 Task: Create a due date automation trigger when advanced on, on the monday of the week before a card is due add dates due in in more than 1 days at 11:00 AM.
Action: Mouse moved to (1128, 85)
Screenshot: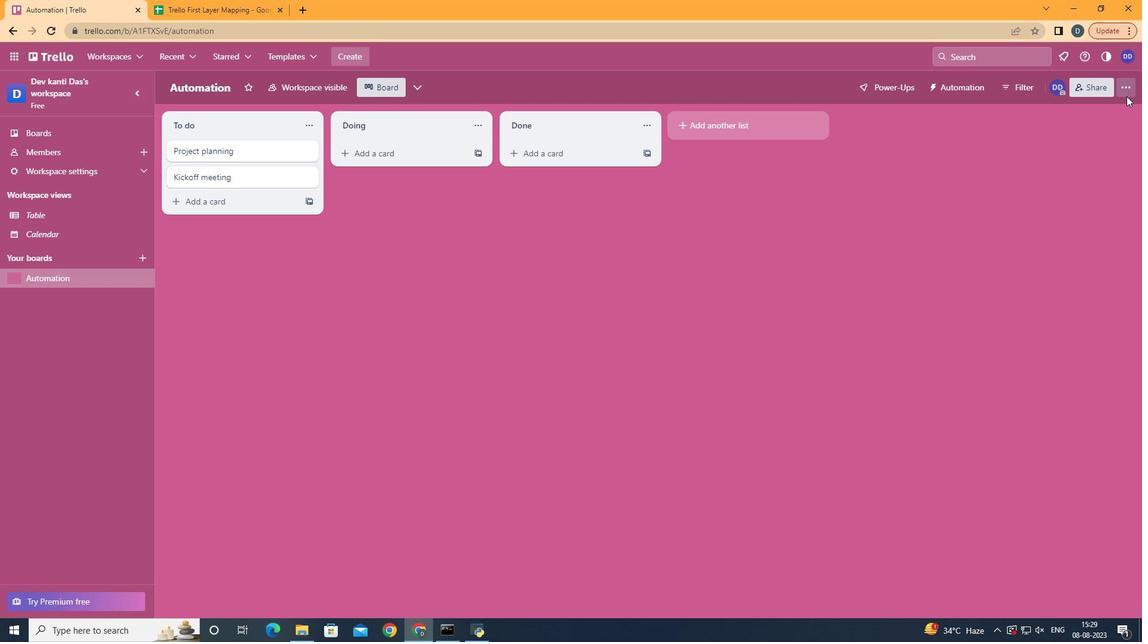 
Action: Mouse pressed left at (1128, 85)
Screenshot: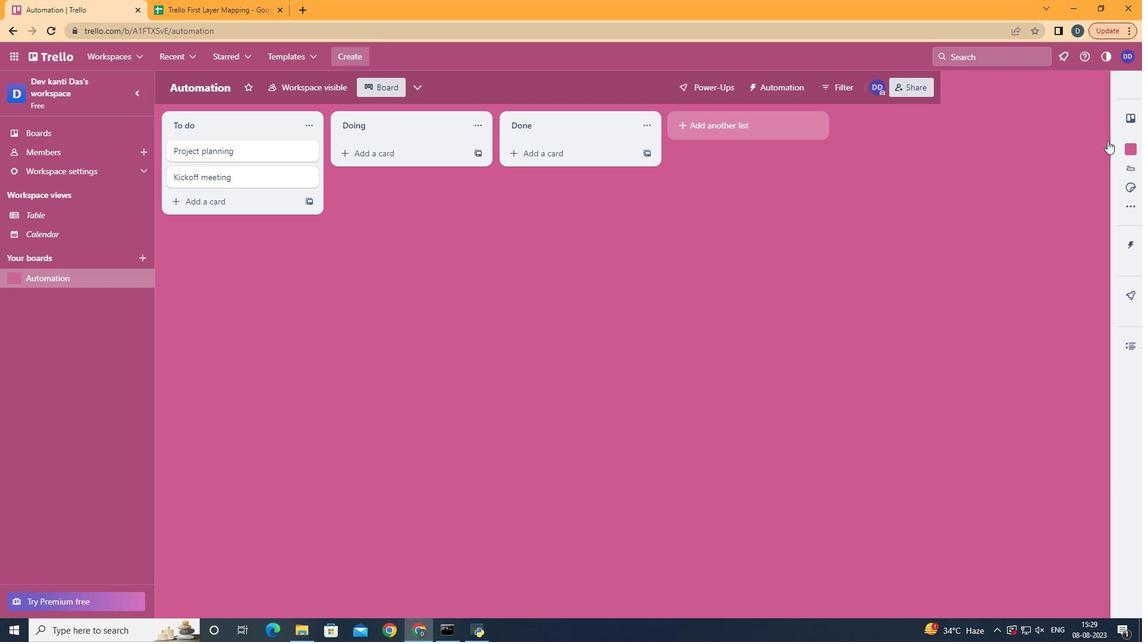 
Action: Mouse moved to (1040, 267)
Screenshot: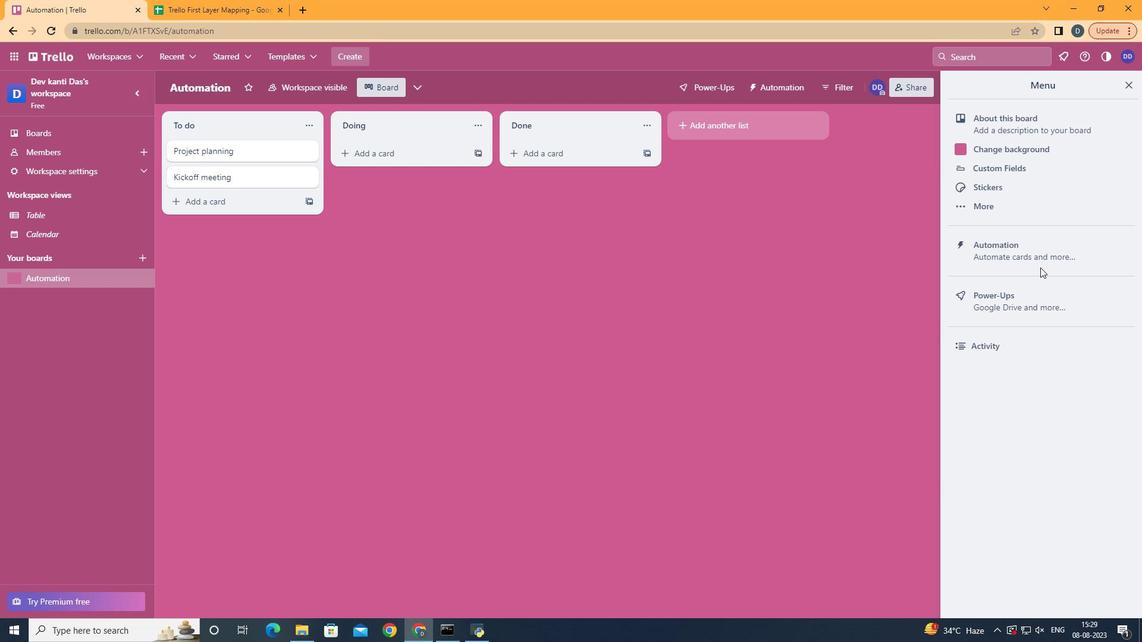 
Action: Mouse pressed left at (1040, 267)
Screenshot: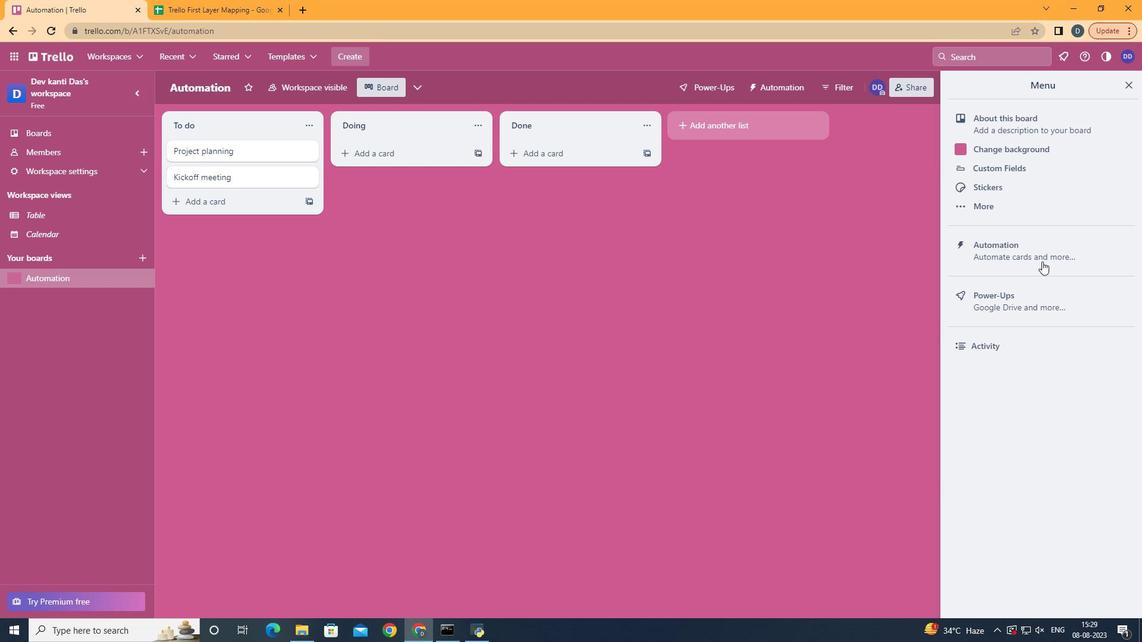 
Action: Mouse moved to (1044, 255)
Screenshot: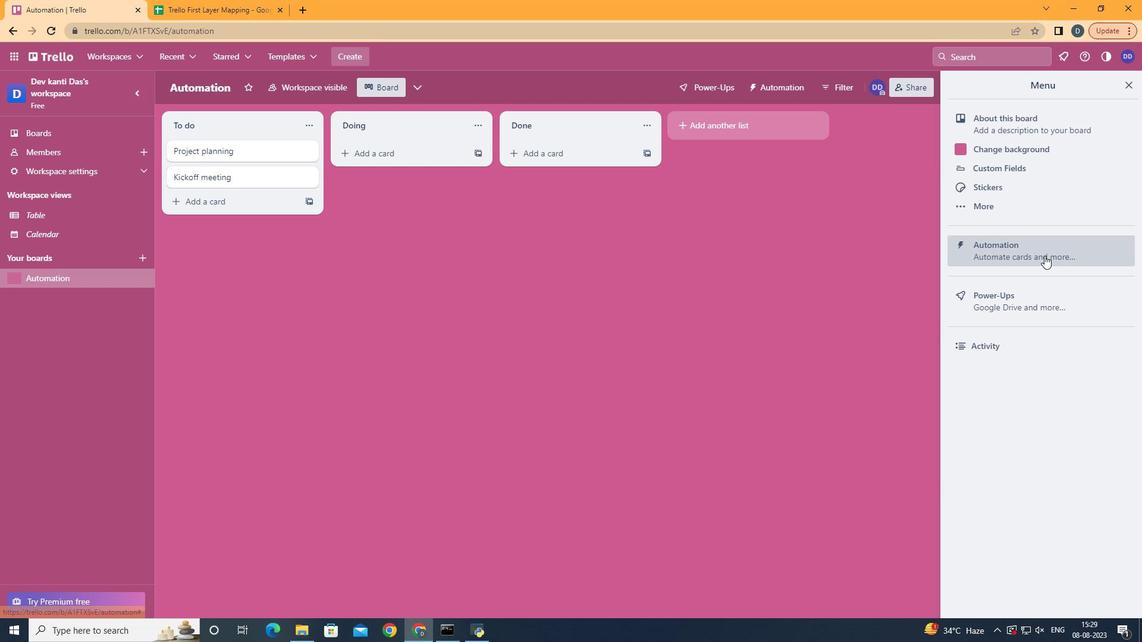 
Action: Mouse pressed left at (1044, 255)
Screenshot: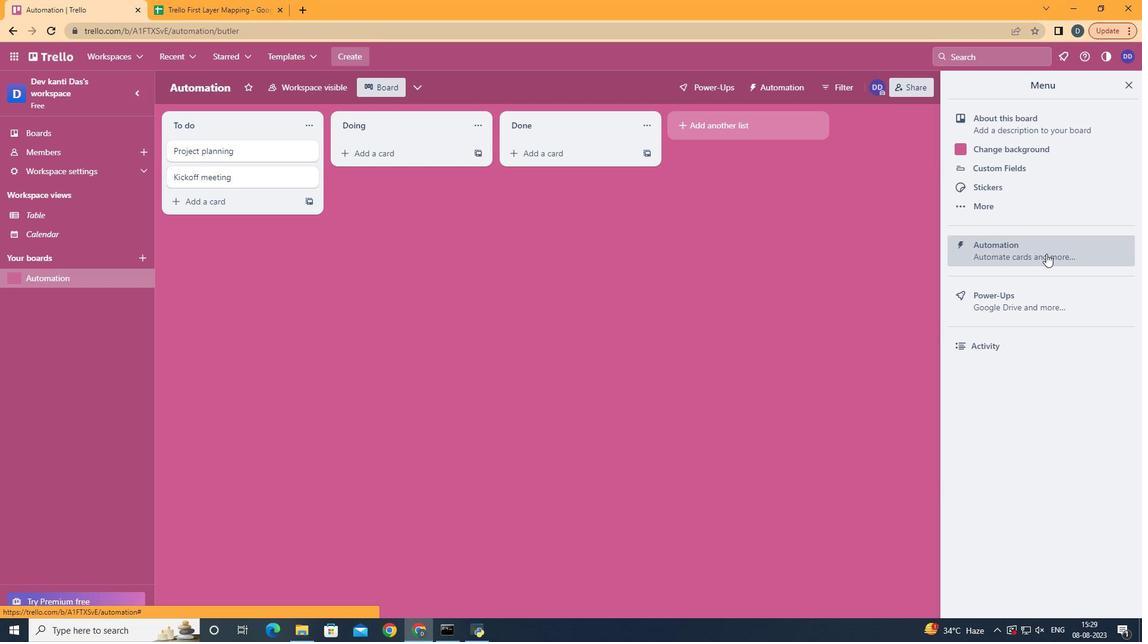 
Action: Mouse moved to (210, 237)
Screenshot: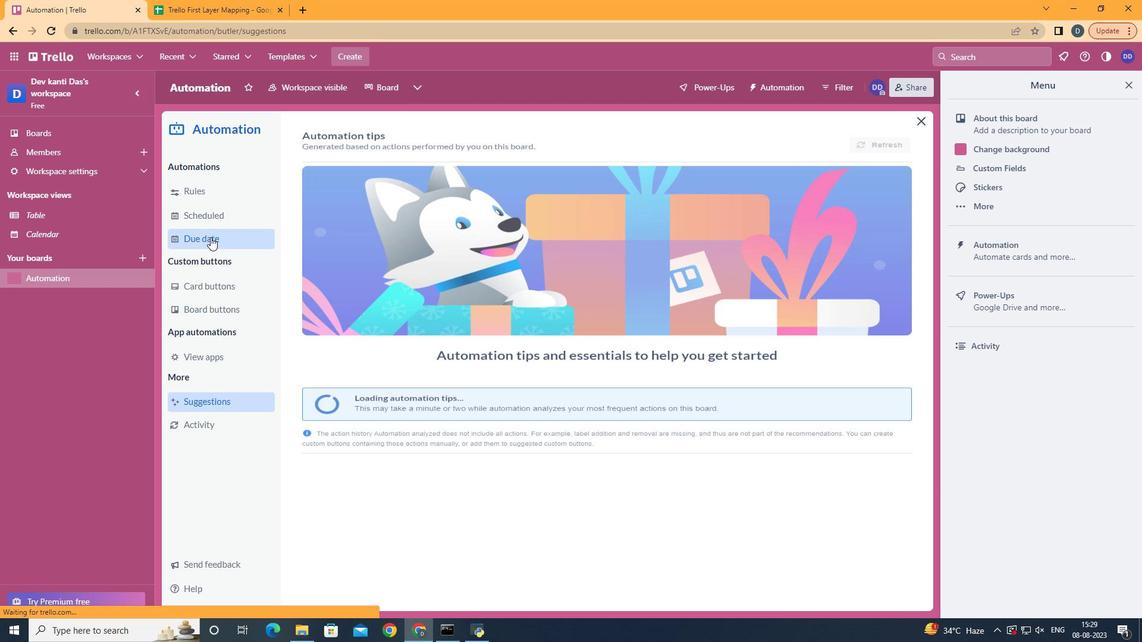 
Action: Mouse pressed left at (210, 237)
Screenshot: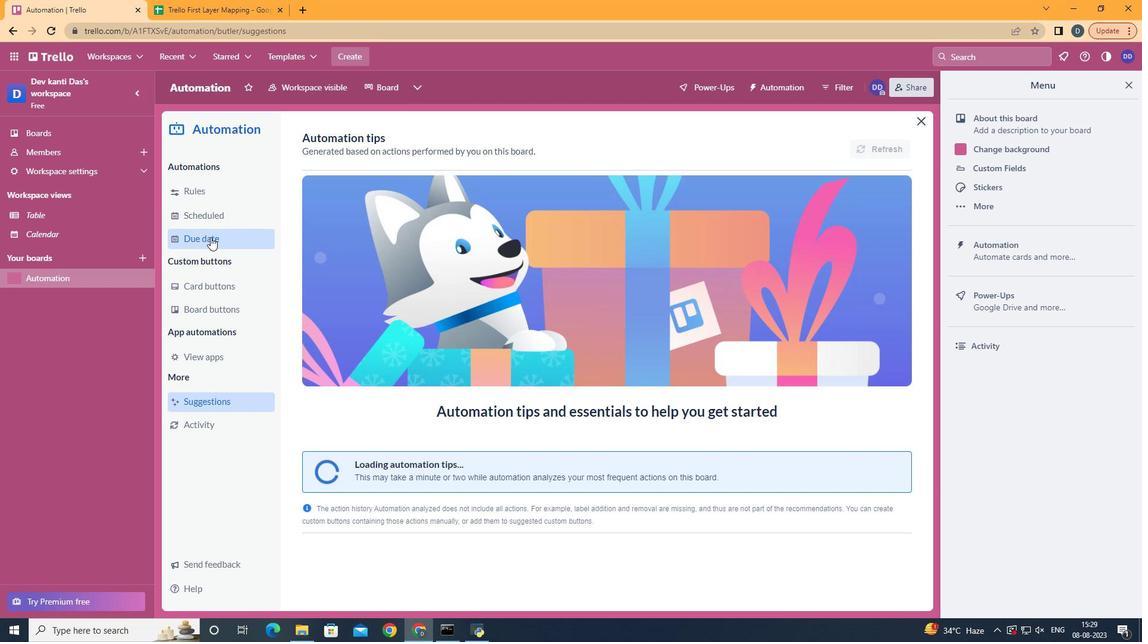 
Action: Mouse moved to (834, 140)
Screenshot: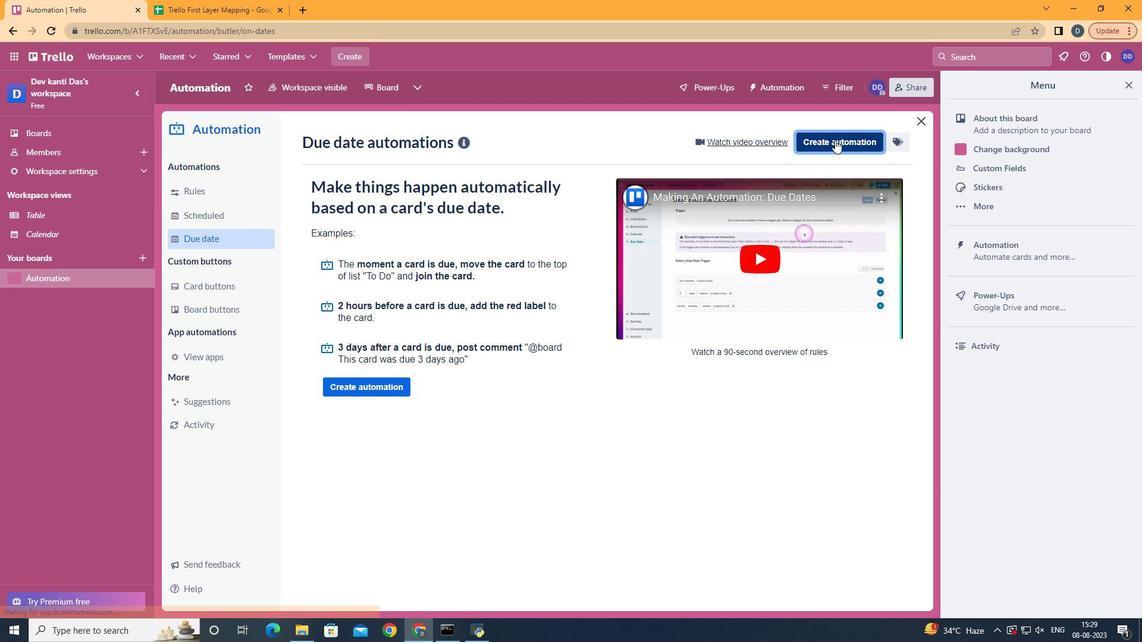 
Action: Mouse pressed left at (834, 140)
Screenshot: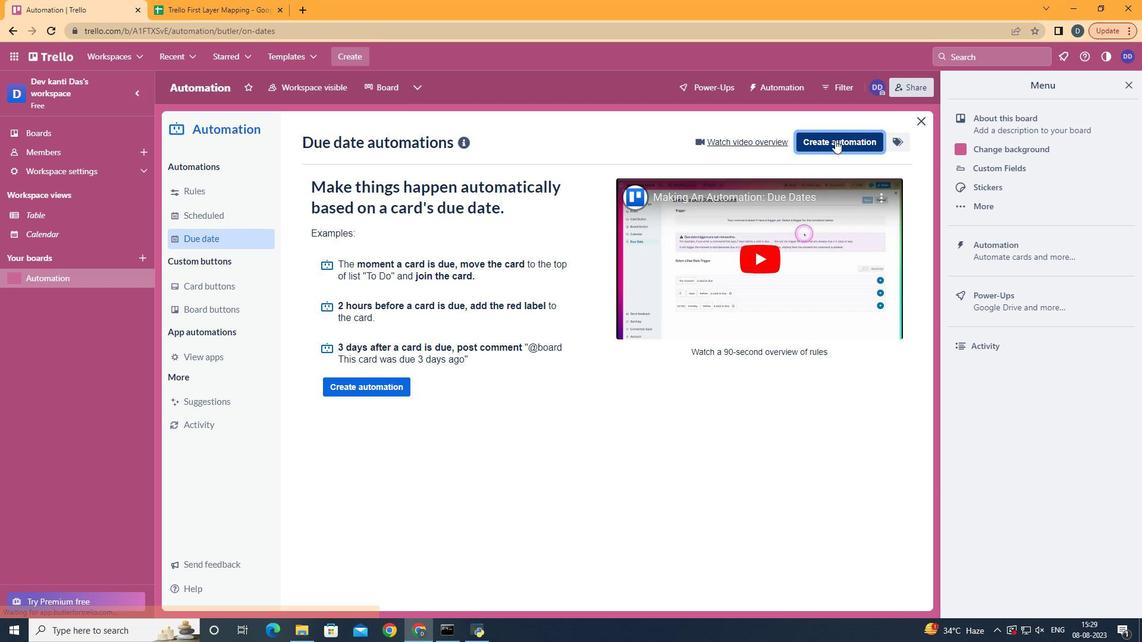 
Action: Mouse moved to (597, 267)
Screenshot: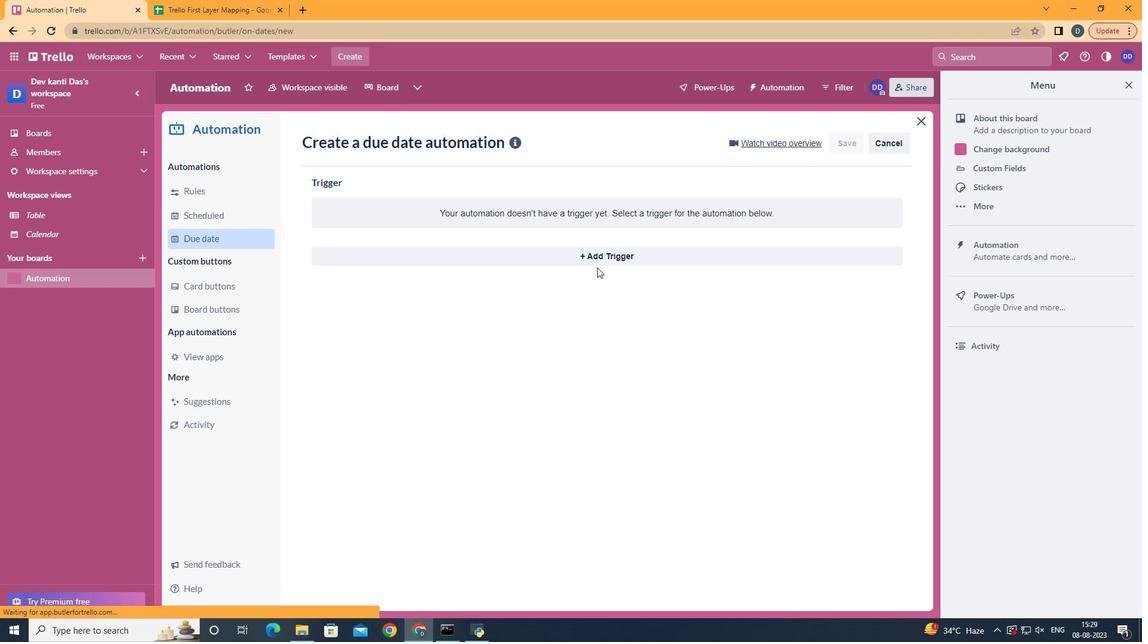 
Action: Mouse pressed left at (597, 267)
Screenshot: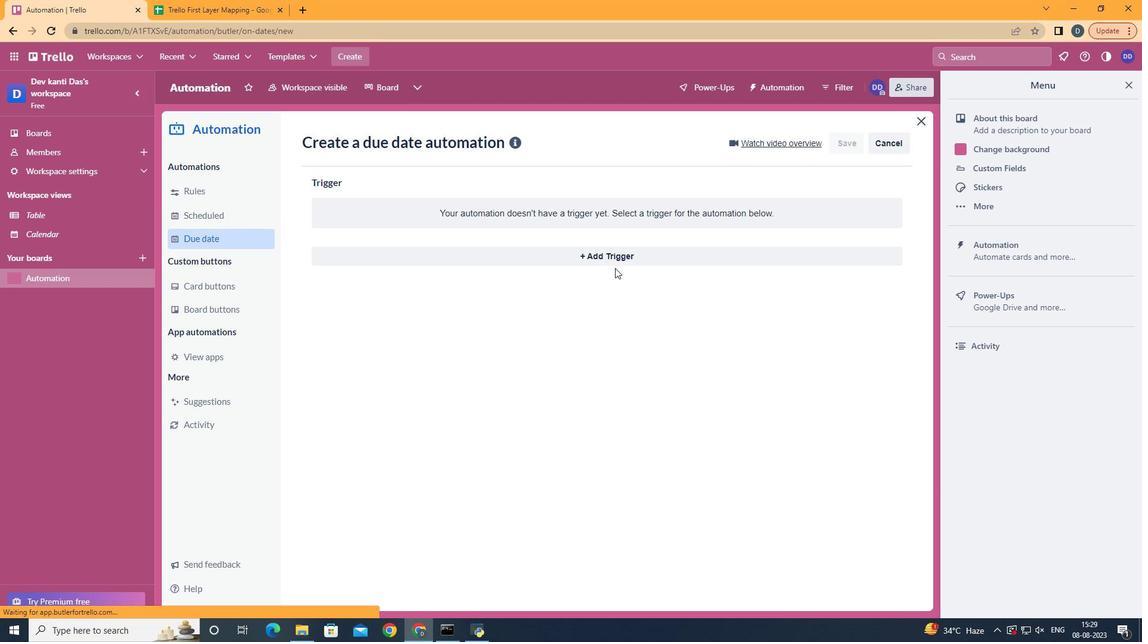 
Action: Mouse moved to (652, 259)
Screenshot: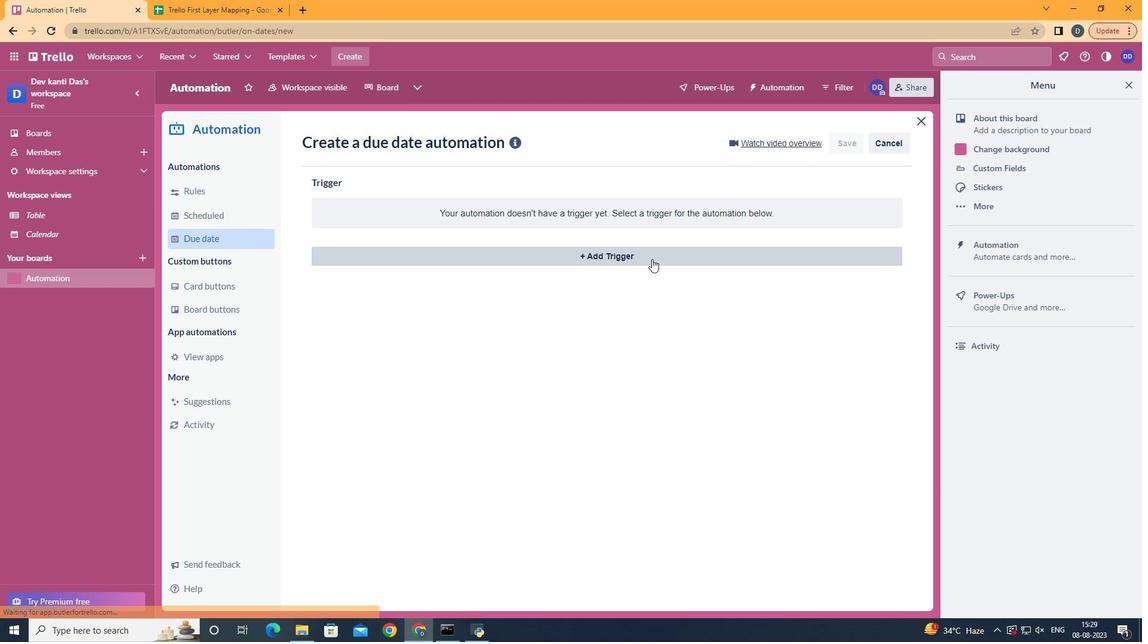 
Action: Mouse pressed left at (652, 259)
Screenshot: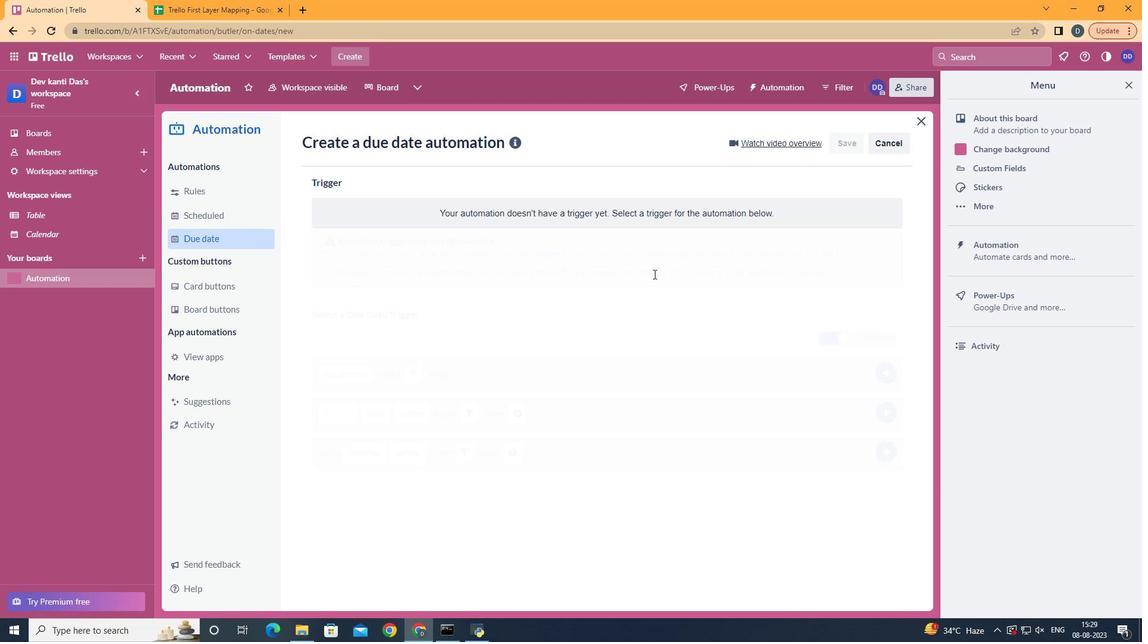 
Action: Mouse moved to (420, 564)
Screenshot: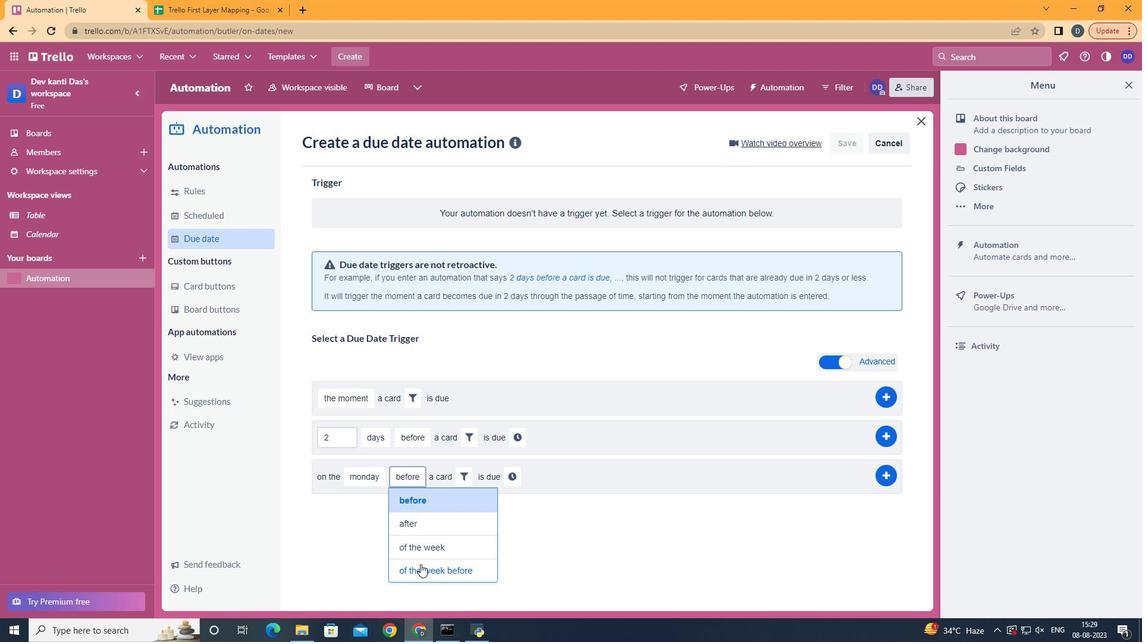
Action: Mouse pressed left at (420, 564)
Screenshot: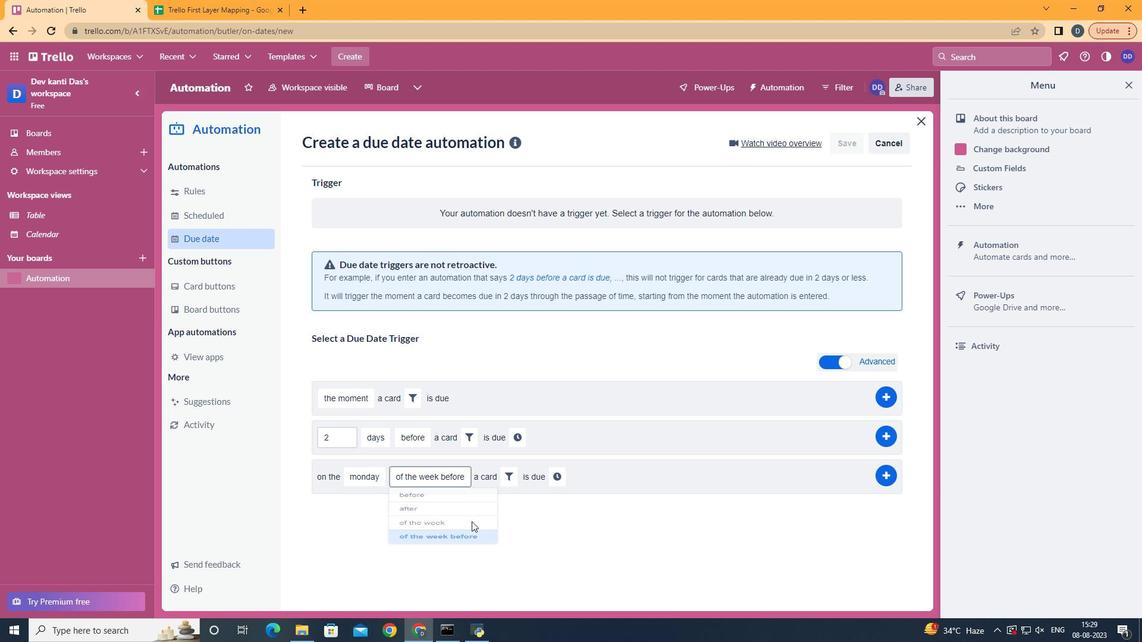 
Action: Mouse moved to (516, 483)
Screenshot: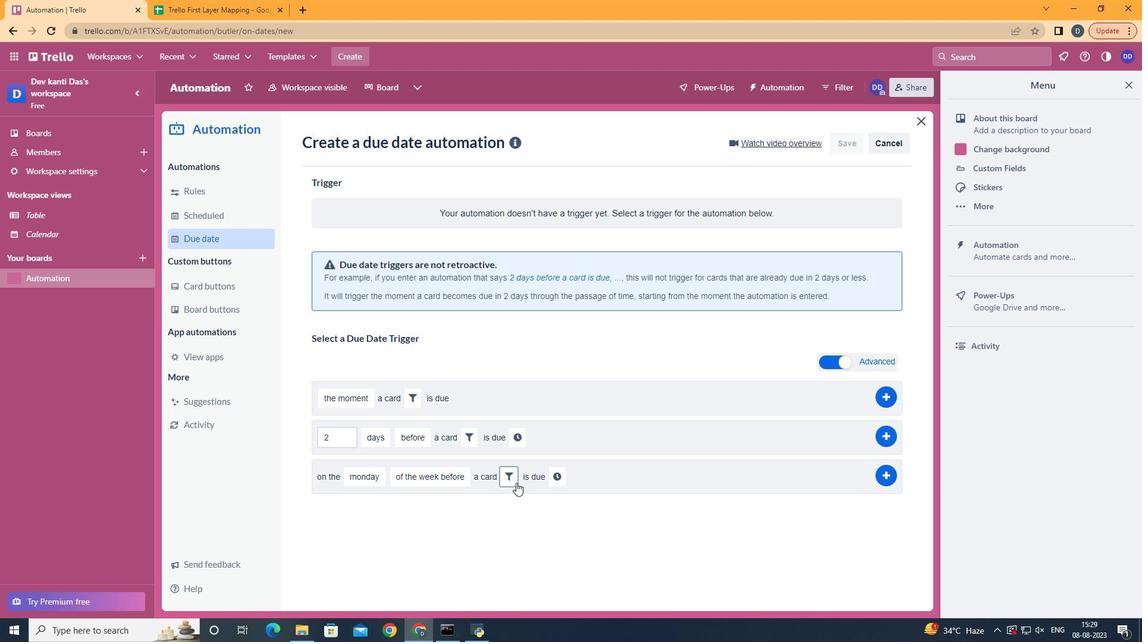 
Action: Mouse pressed left at (516, 483)
Screenshot: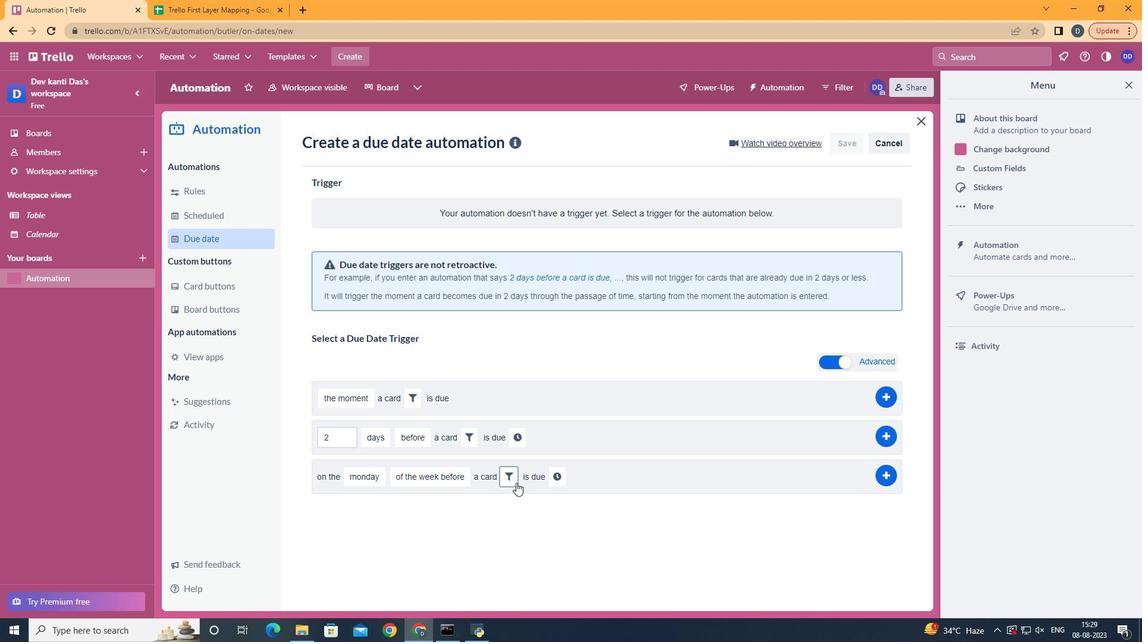 
Action: Mouse moved to (566, 509)
Screenshot: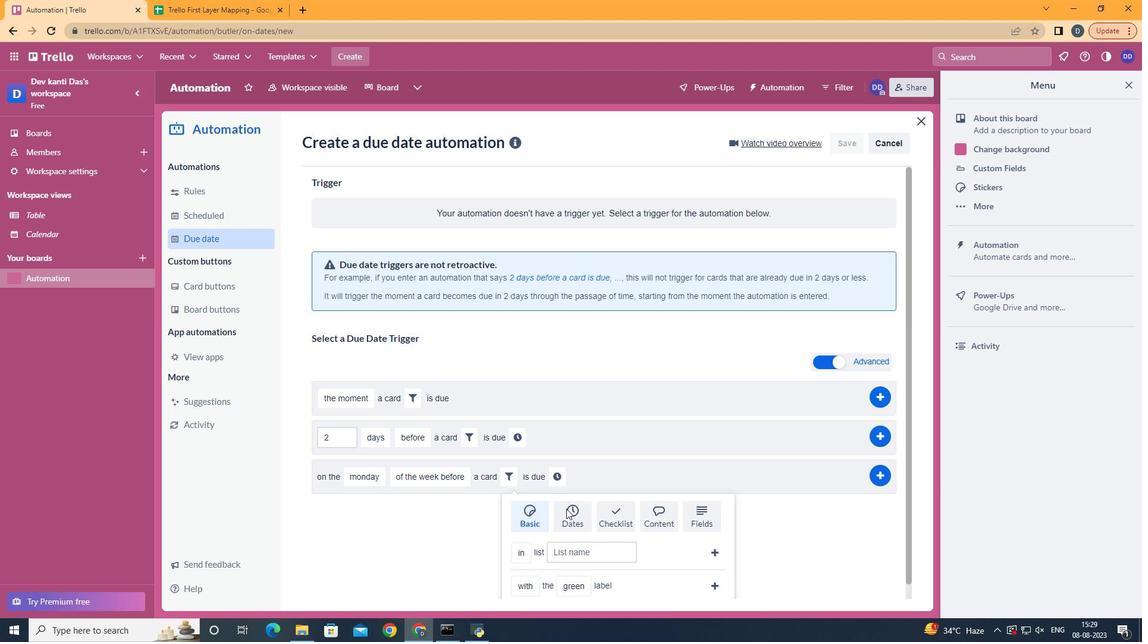 
Action: Mouse pressed left at (566, 509)
Screenshot: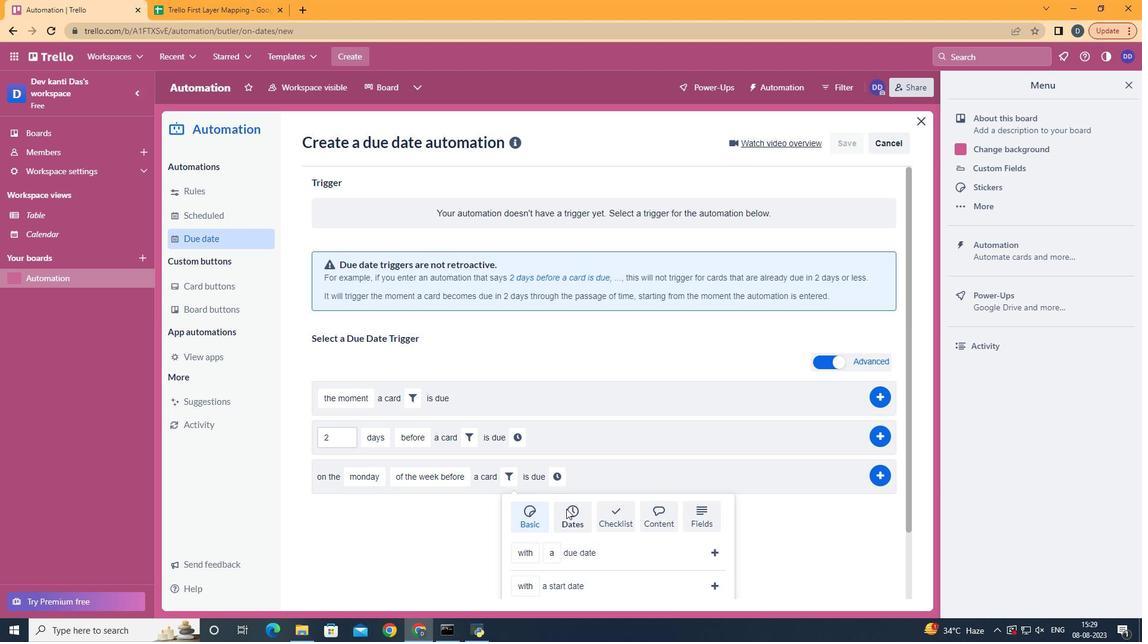 
Action: Mouse scrolled (566, 508) with delta (0, 0)
Screenshot: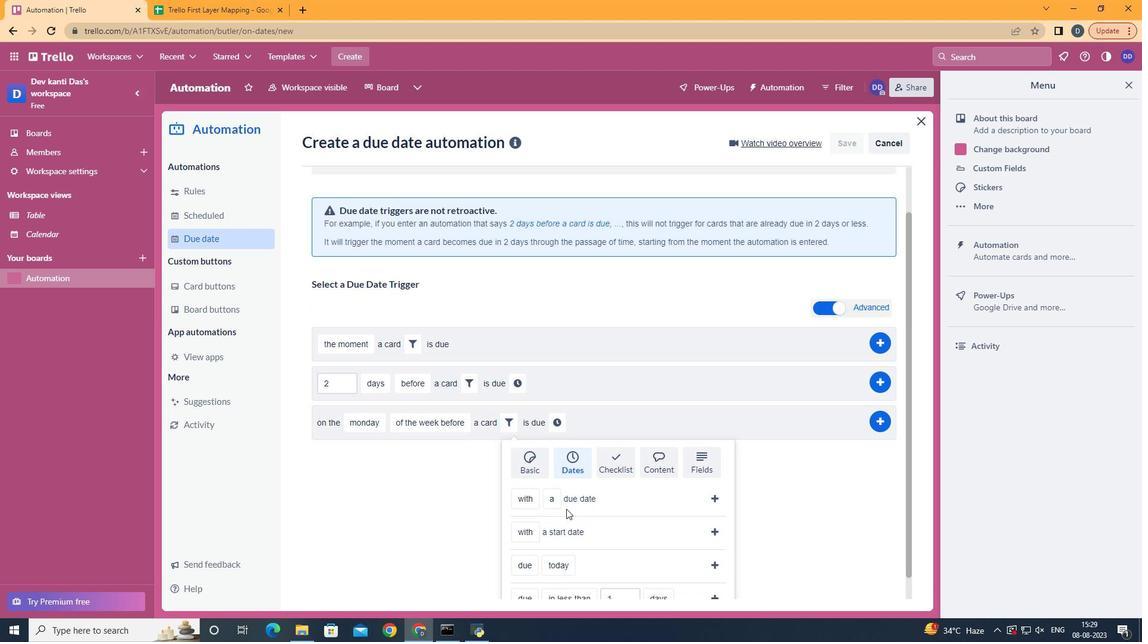 
Action: Mouse scrolled (566, 508) with delta (0, 0)
Screenshot: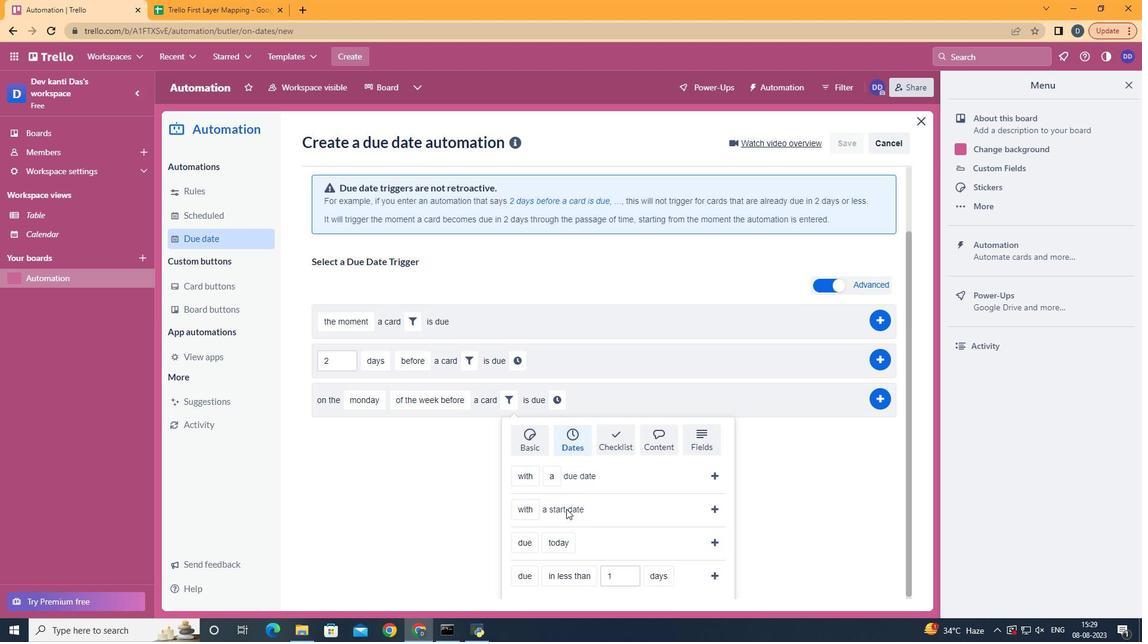 
Action: Mouse scrolled (566, 508) with delta (0, 0)
Screenshot: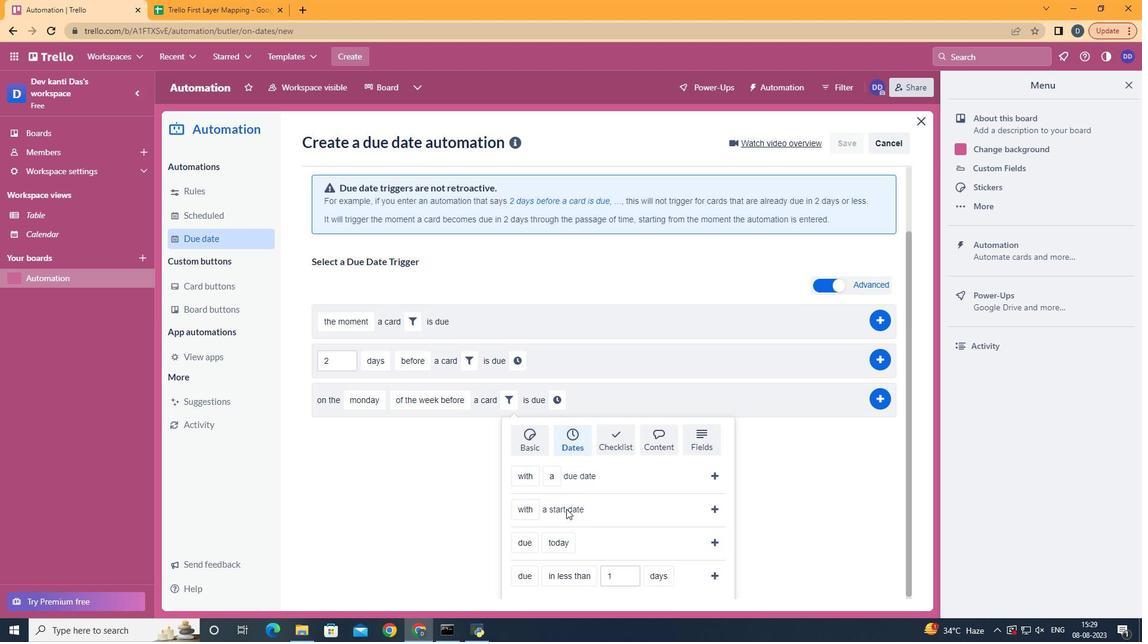 
Action: Mouse scrolled (566, 508) with delta (0, 0)
Screenshot: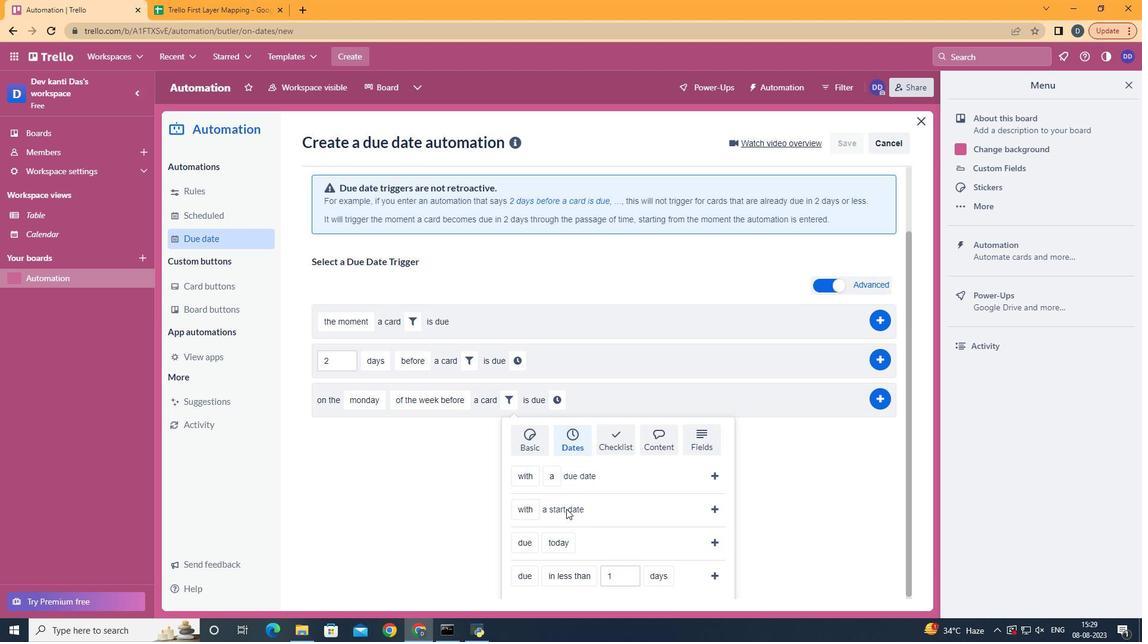 
Action: Mouse moved to (552, 518)
Screenshot: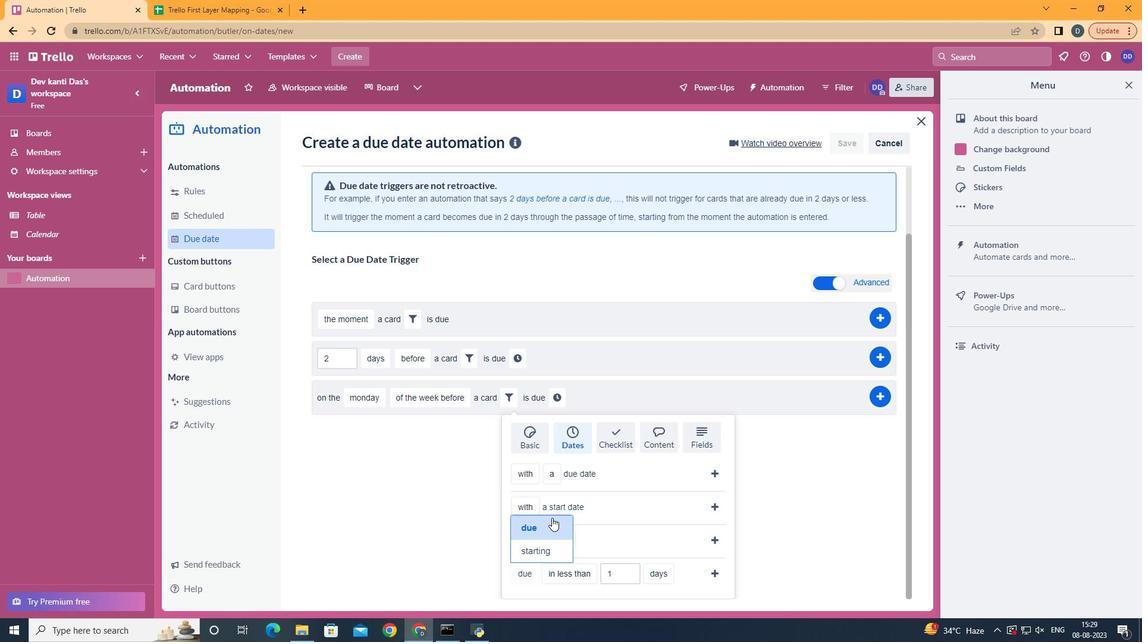 
Action: Mouse pressed left at (552, 518)
Screenshot: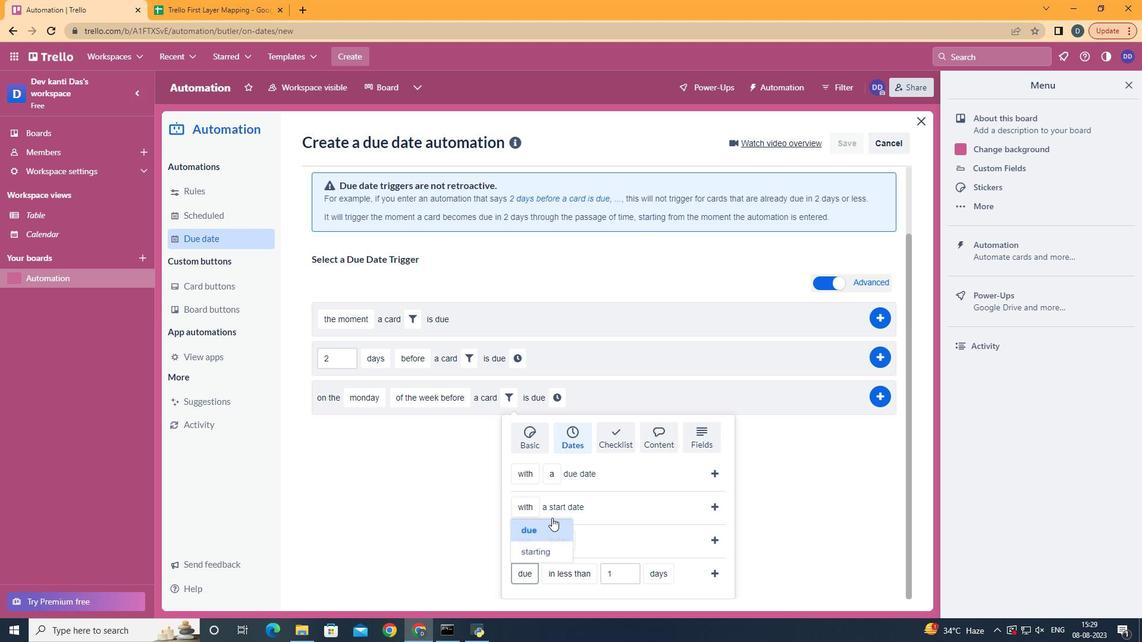 
Action: Mouse moved to (598, 508)
Screenshot: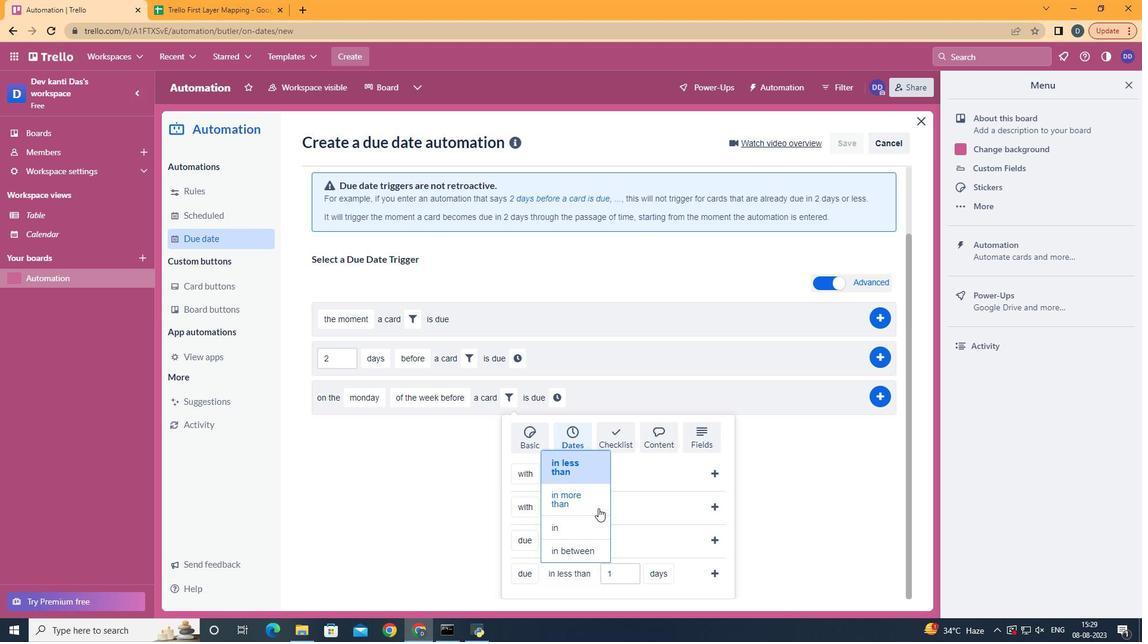 
Action: Mouse pressed left at (598, 508)
Screenshot: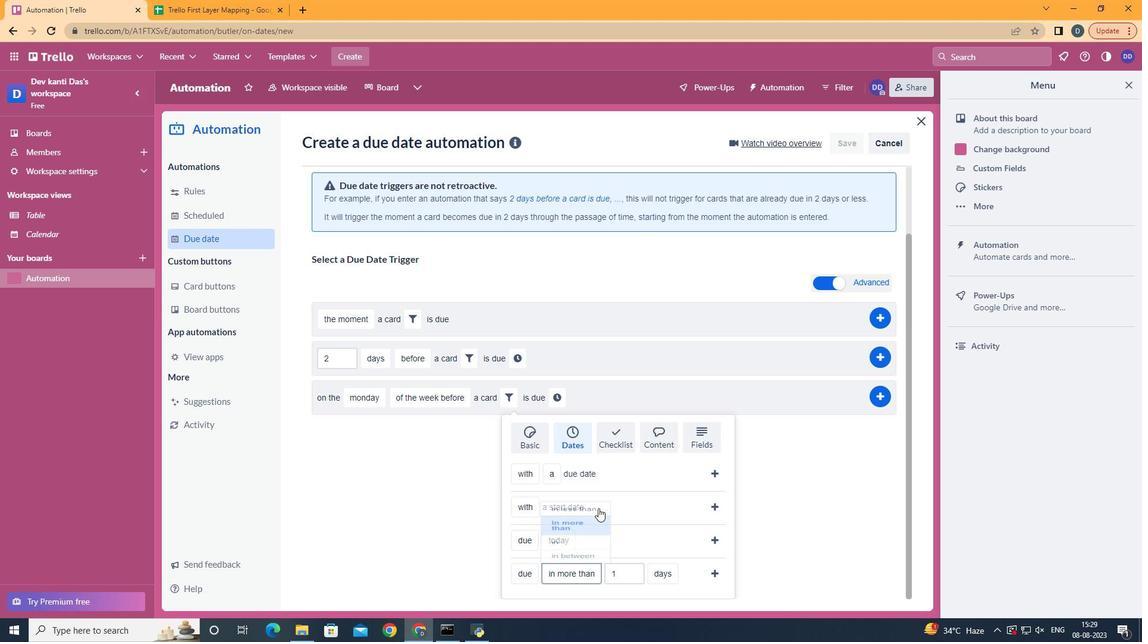 
Action: Mouse moved to (666, 524)
Screenshot: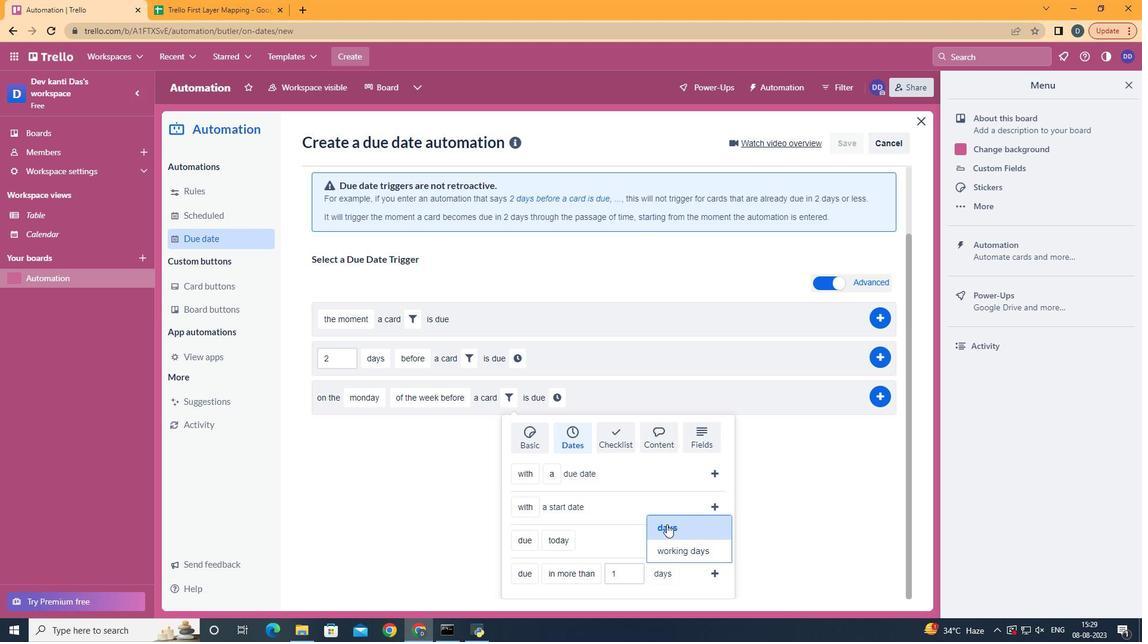 
Action: Mouse pressed left at (666, 524)
Screenshot: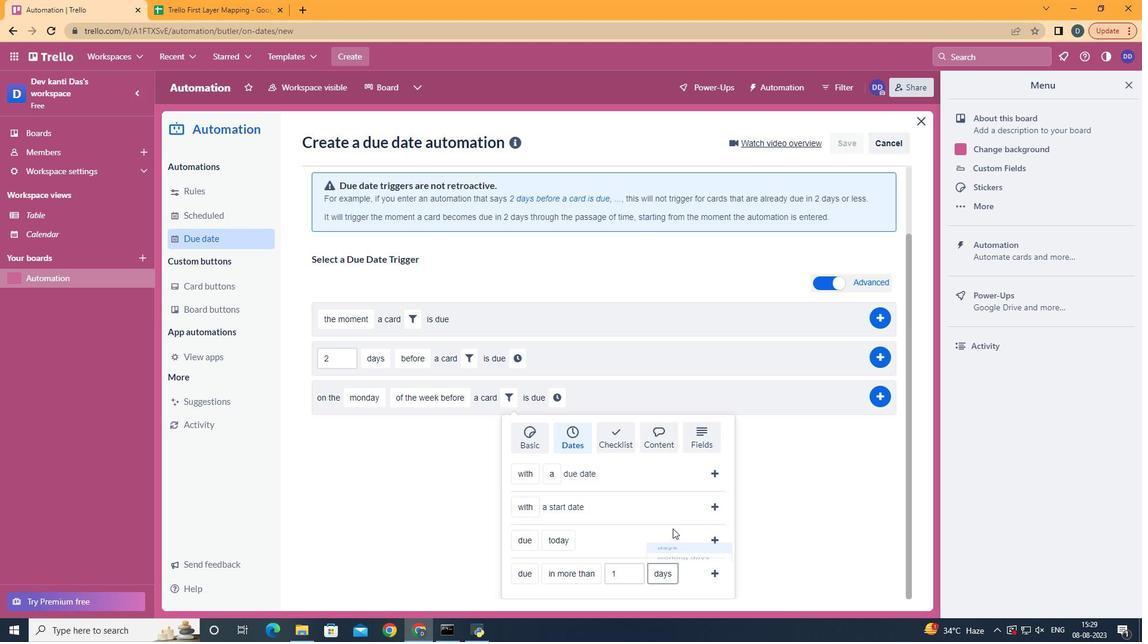 
Action: Mouse moved to (720, 569)
Screenshot: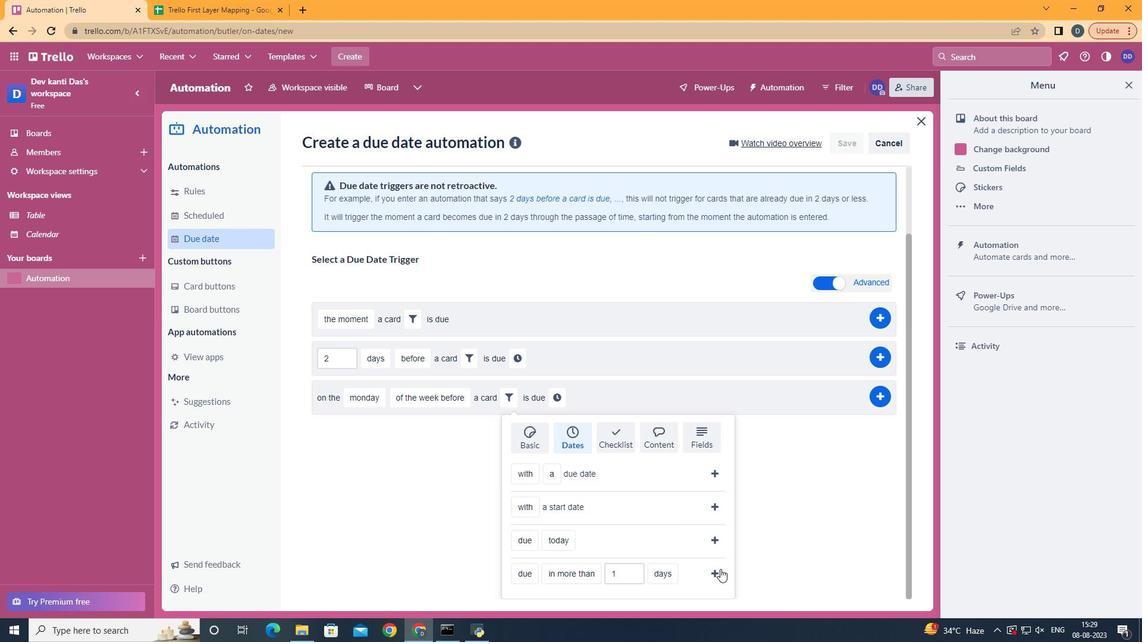 
Action: Mouse pressed left at (720, 569)
Screenshot: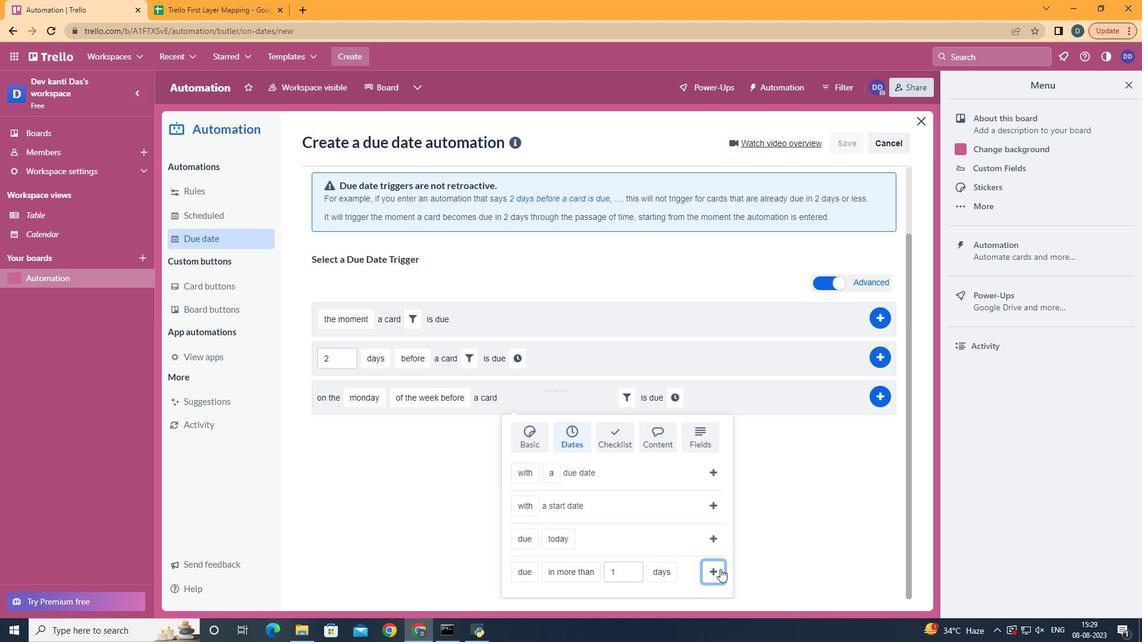
Action: Mouse moved to (665, 468)
Screenshot: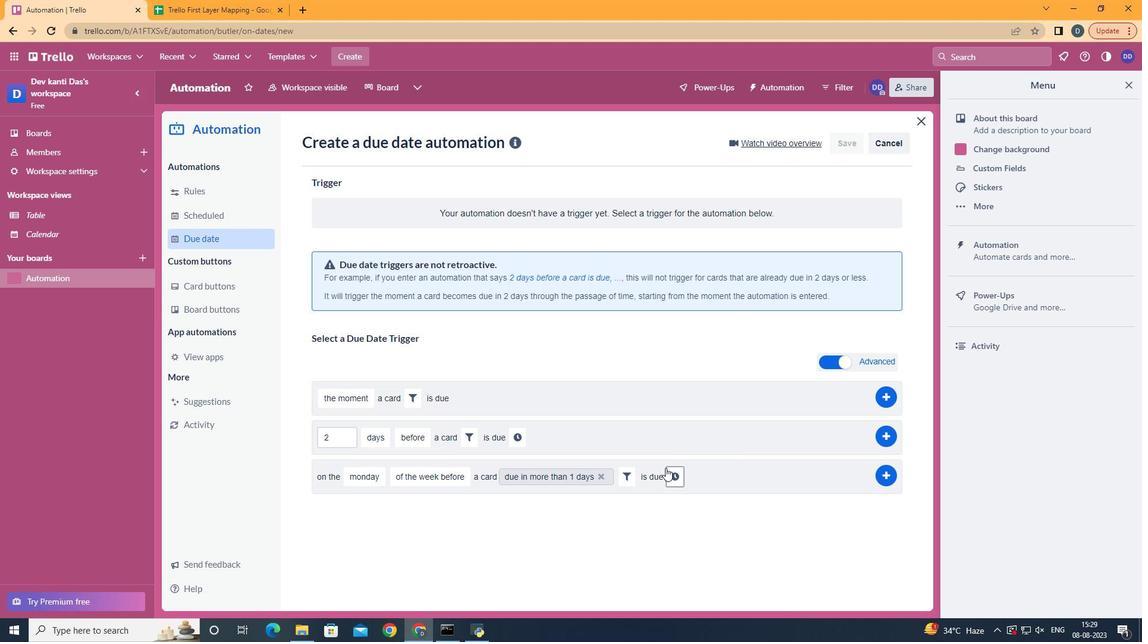 
Action: Mouse pressed left at (665, 468)
Screenshot: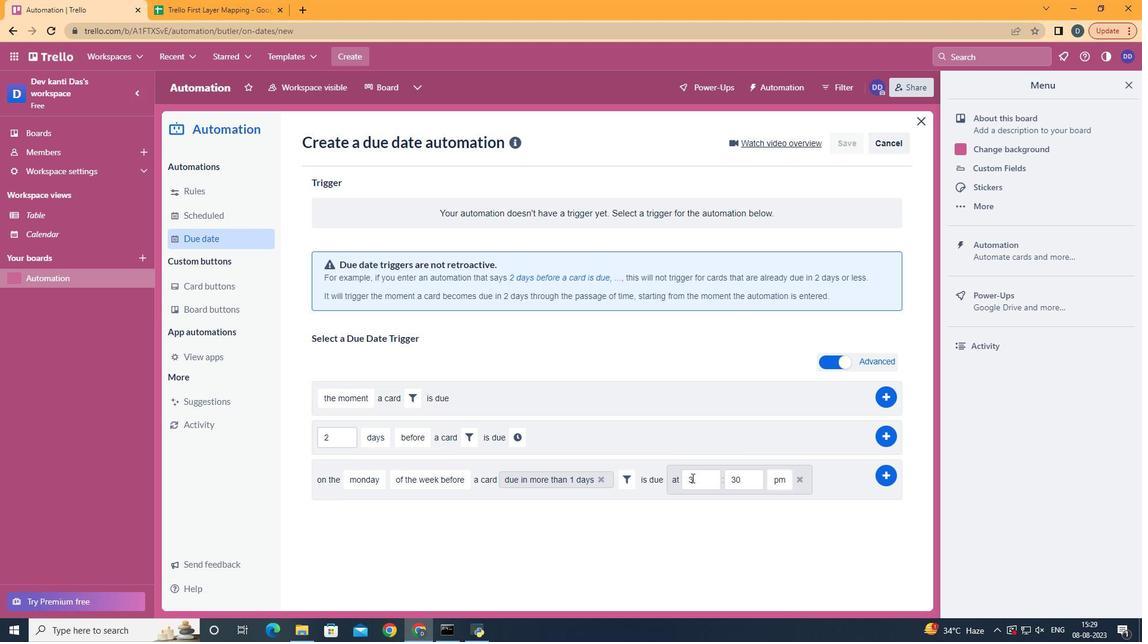 
Action: Mouse moved to (705, 484)
Screenshot: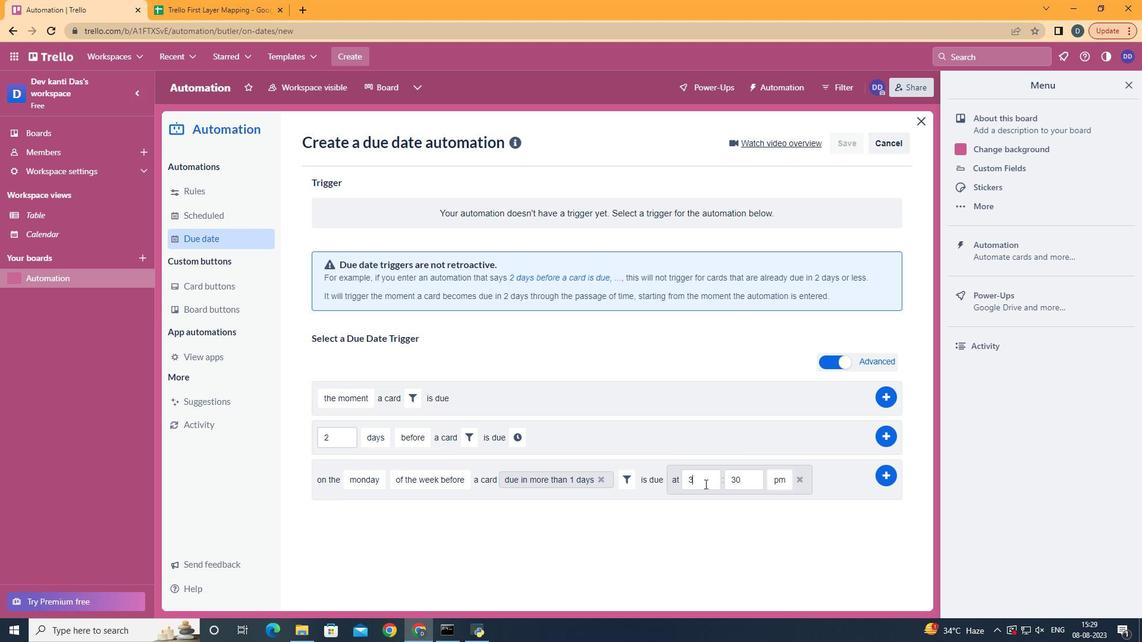 
Action: Mouse pressed left at (705, 484)
Screenshot: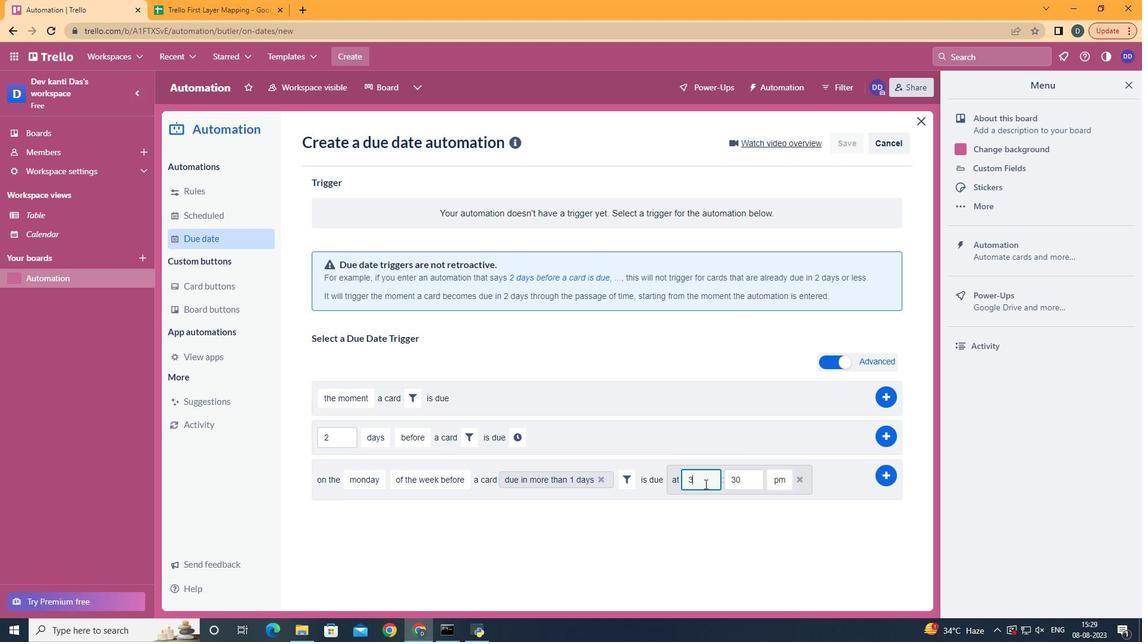 
Action: Mouse moved to (705, 484)
Screenshot: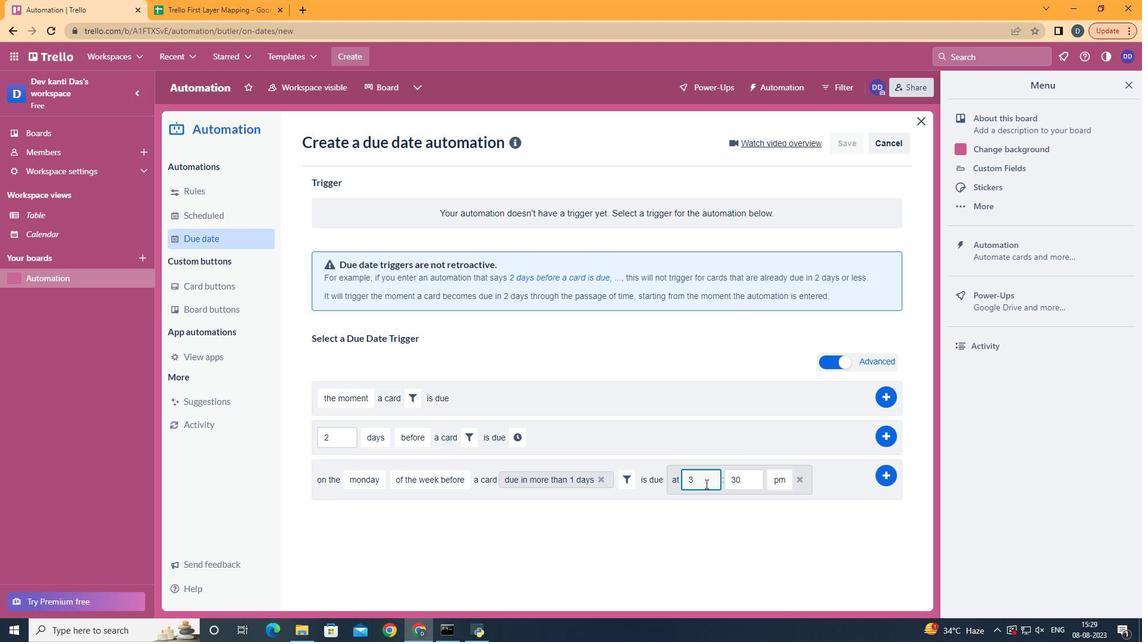
Action: Key pressed <Key.backspace>11
Screenshot: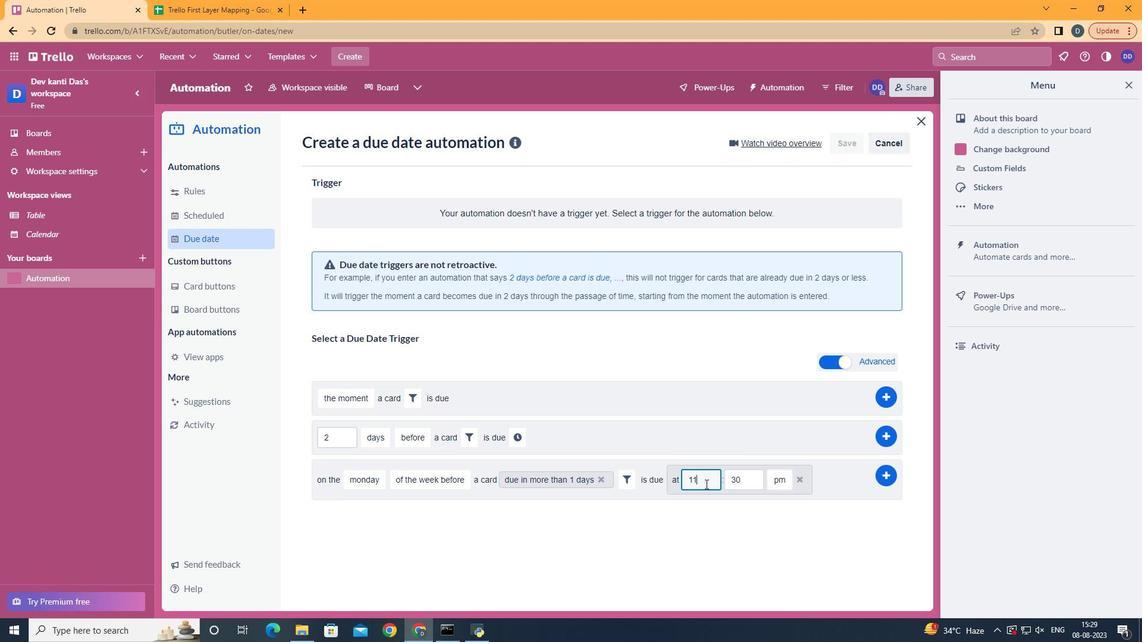 
Action: Mouse moved to (746, 477)
Screenshot: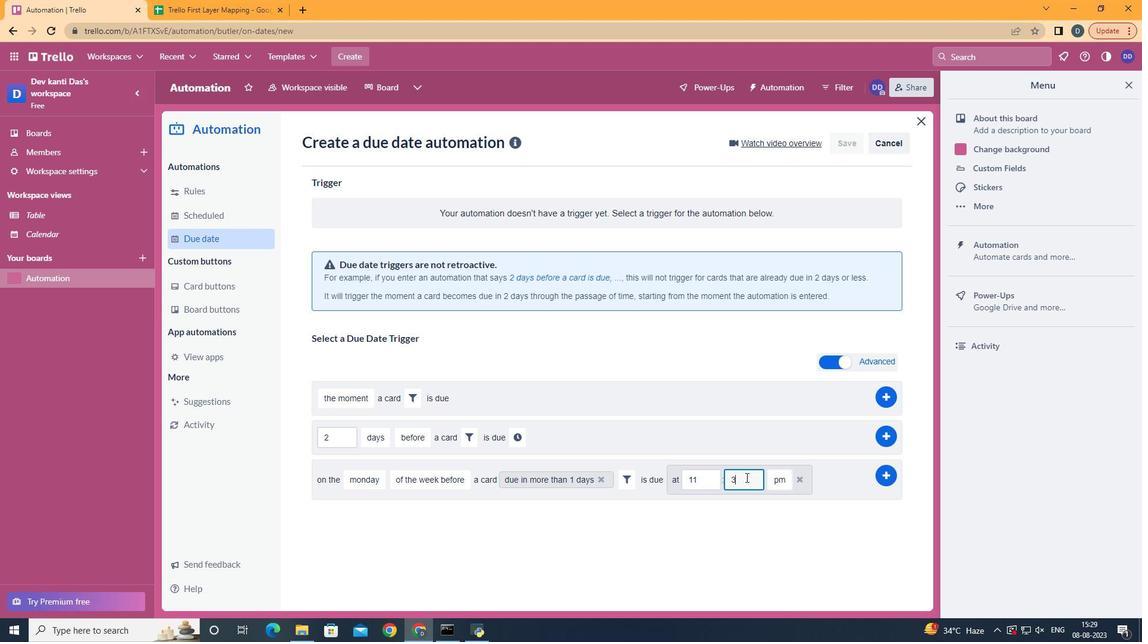 
Action: Mouse pressed left at (746, 477)
Screenshot: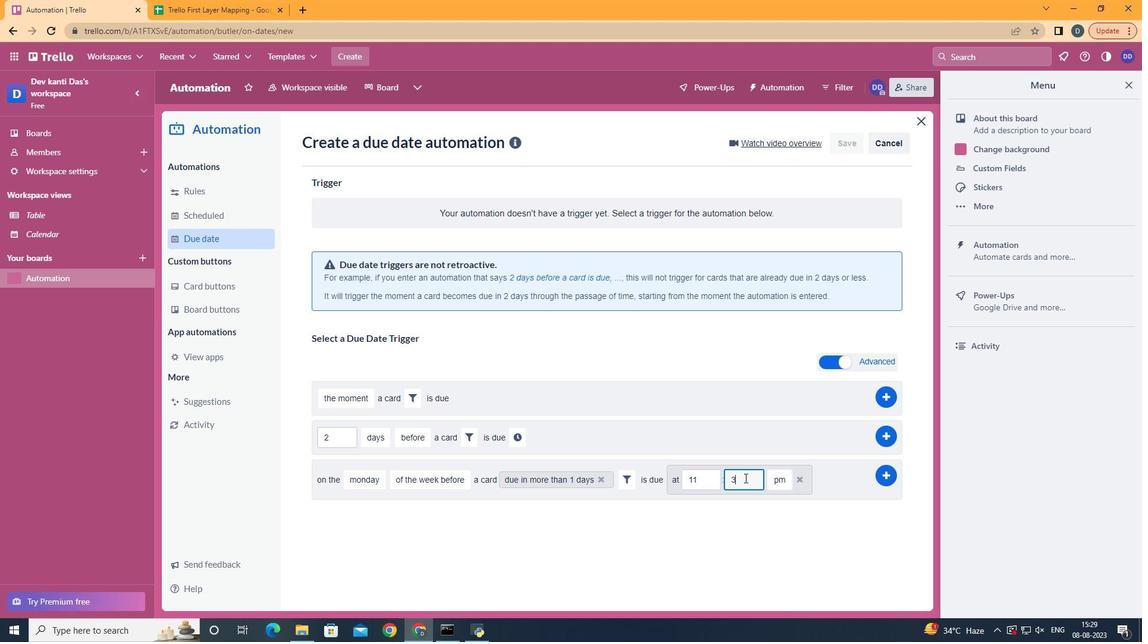 
Action: Key pressed <Key.backspace>
Screenshot: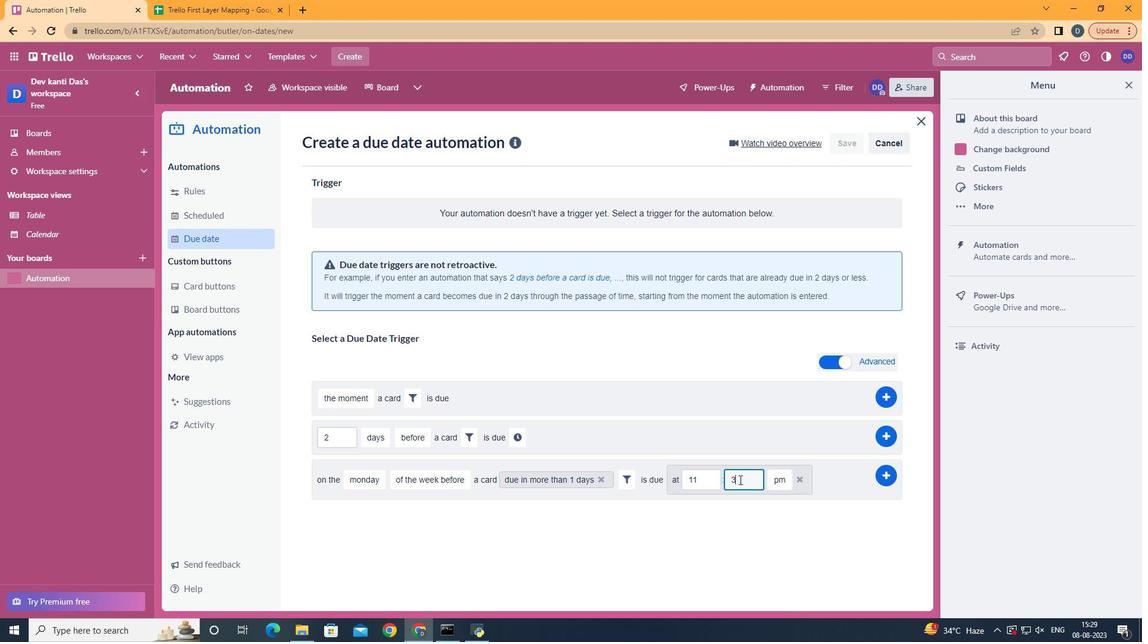 
Action: Mouse moved to (739, 480)
Screenshot: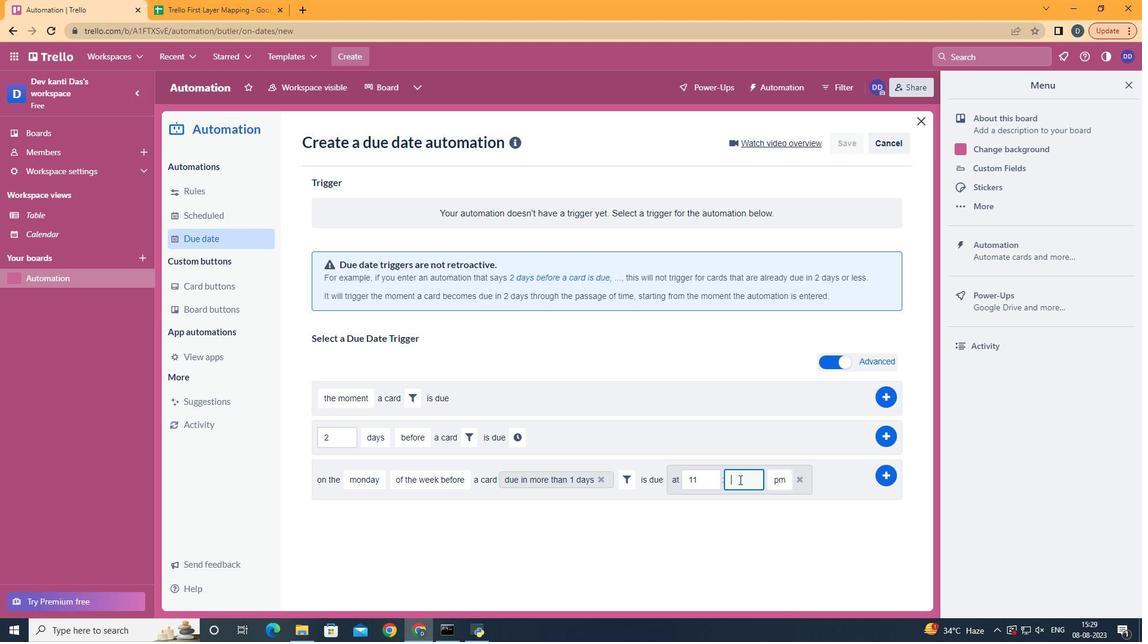
Action: Key pressed <Key.backspace>00
Screenshot: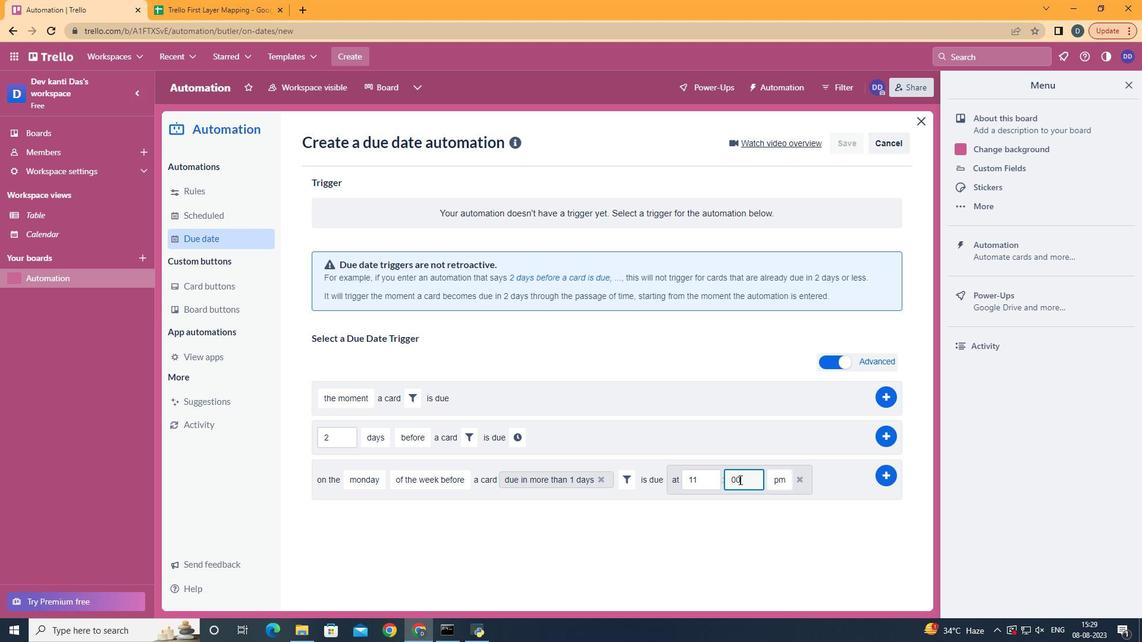 
Action: Mouse moved to (782, 499)
Screenshot: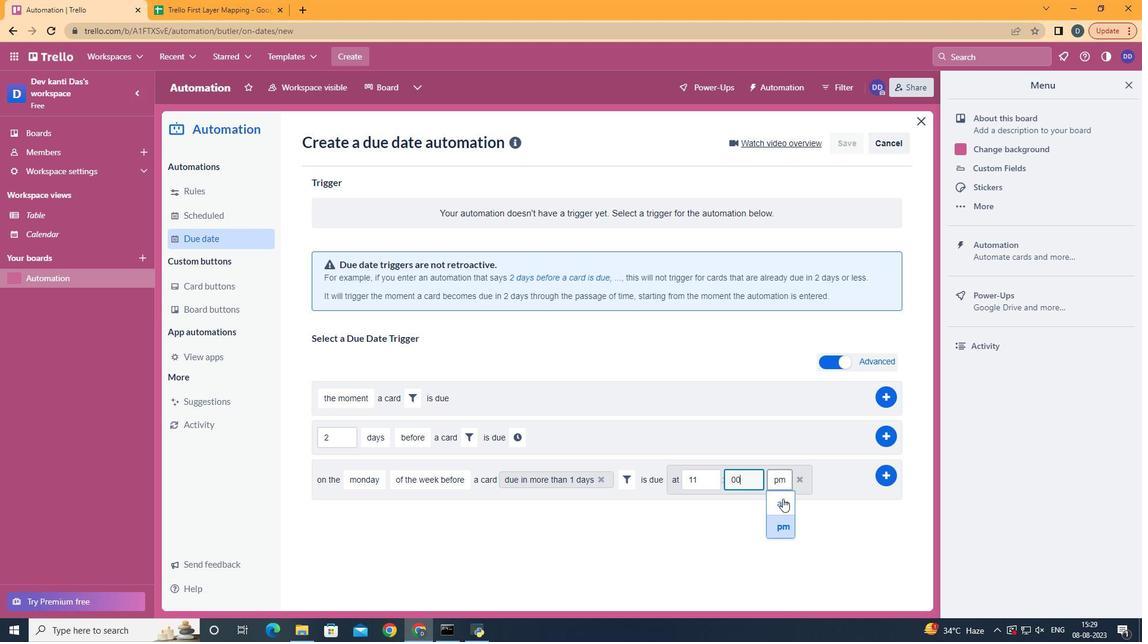
Action: Mouse pressed left at (782, 499)
Screenshot: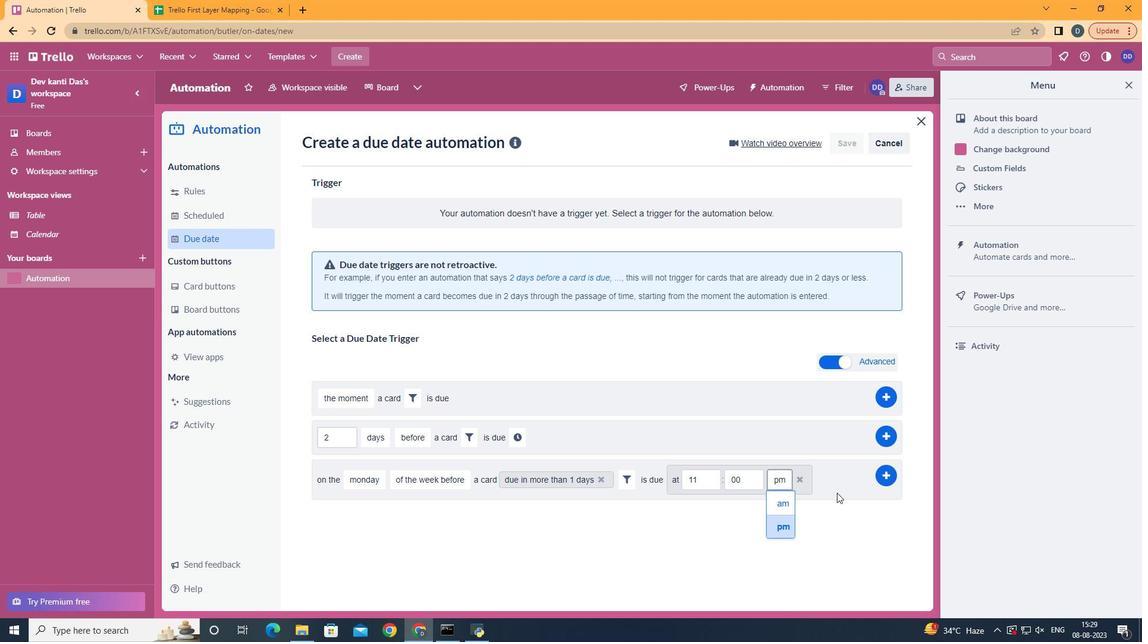 
Action: Mouse moved to (890, 479)
Screenshot: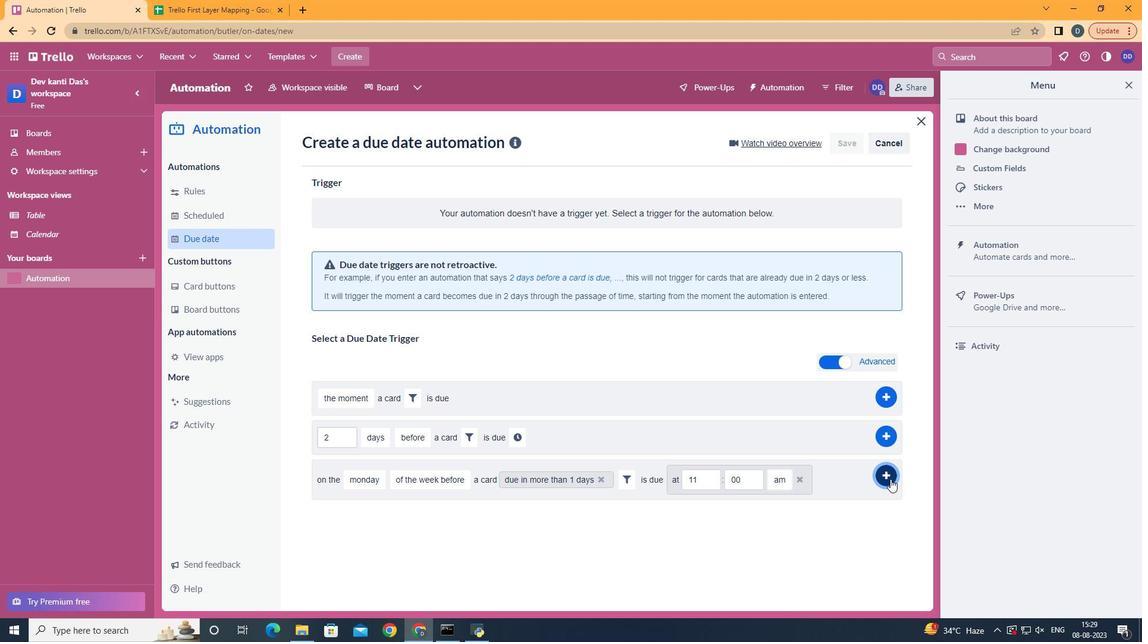 
Action: Mouse pressed left at (890, 479)
Screenshot: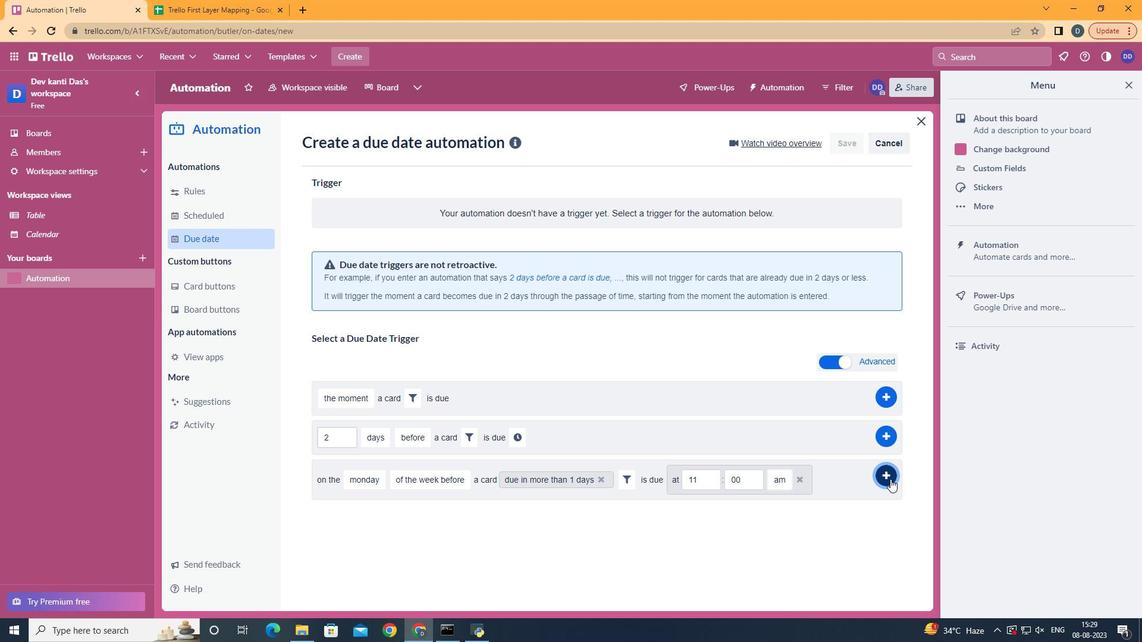 
Action: Mouse moved to (749, 277)
Screenshot: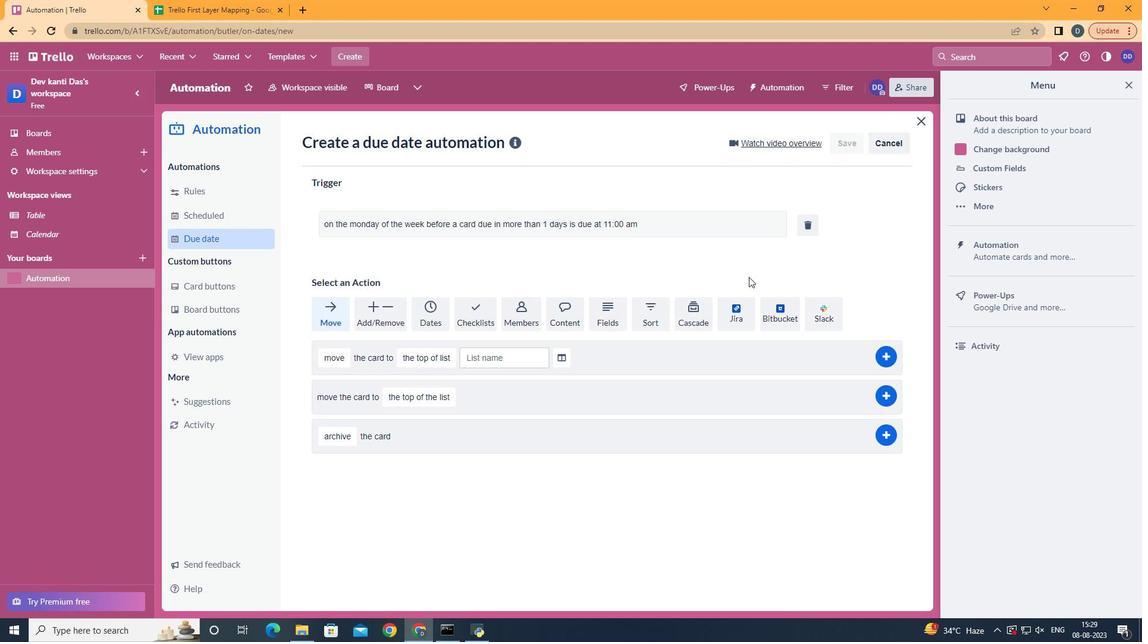 
